 Task: Navigate through the street view of Mobile to reach the USS Alabama Battleship Memorial Park.
Action: Mouse moved to (188, 65)
Screenshot: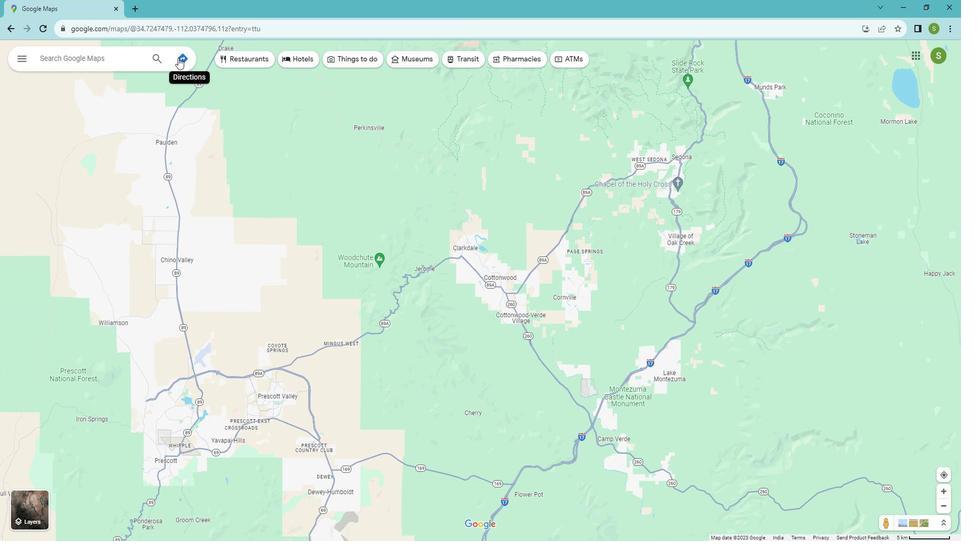 
Action: Mouse pressed left at (188, 65)
Screenshot: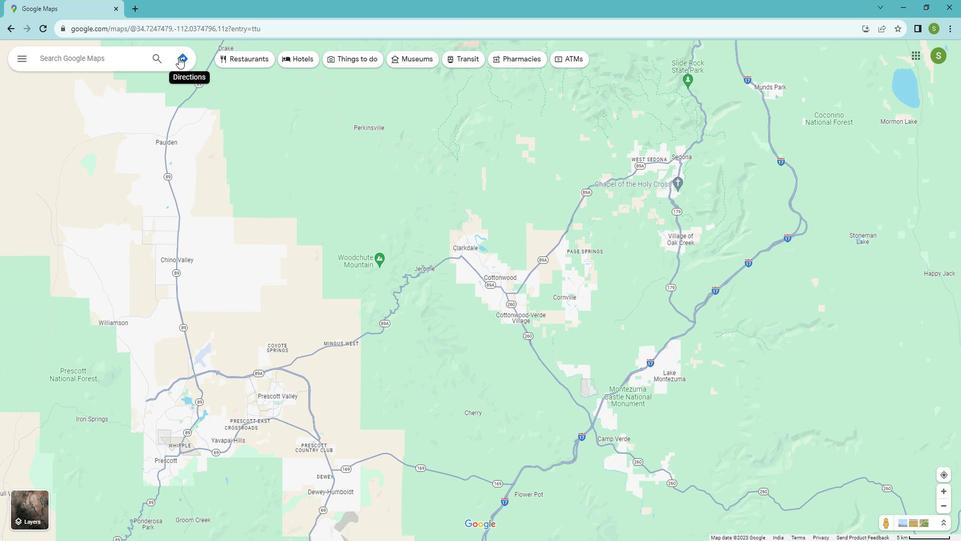 
Action: Mouse moved to (79, 95)
Screenshot: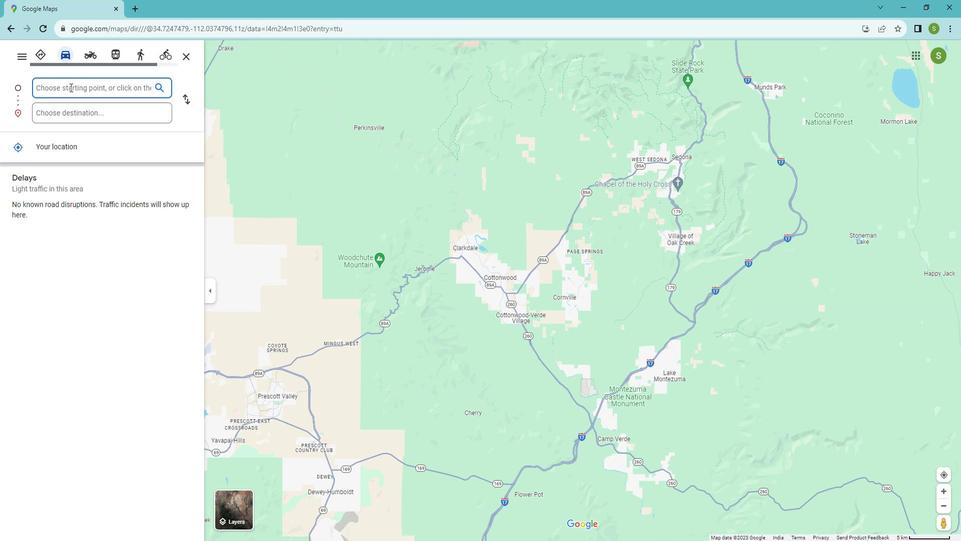 
Action: Mouse pressed left at (79, 95)
Screenshot: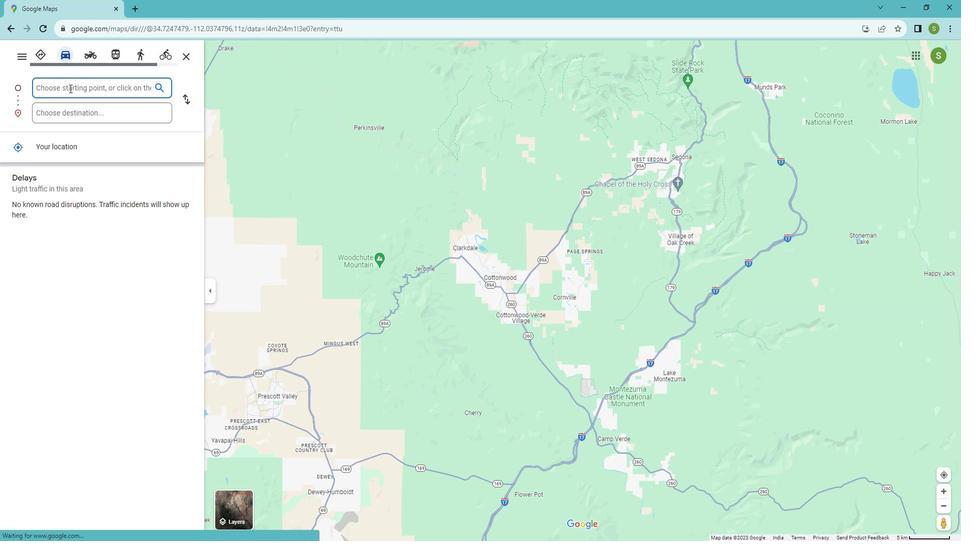 
Action: Mouse moved to (79, 95)
Screenshot: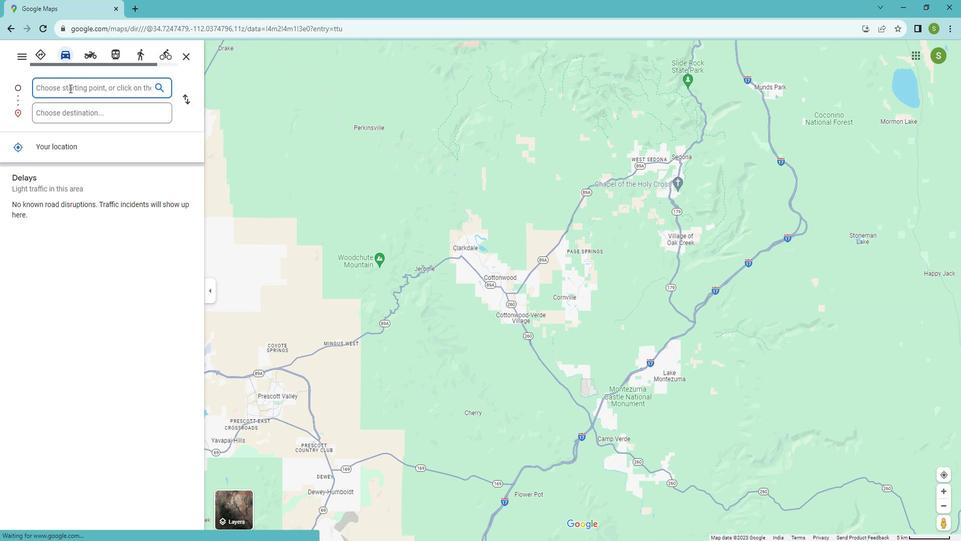 
Action: Key pressed <Key.shift>Mobile
Screenshot: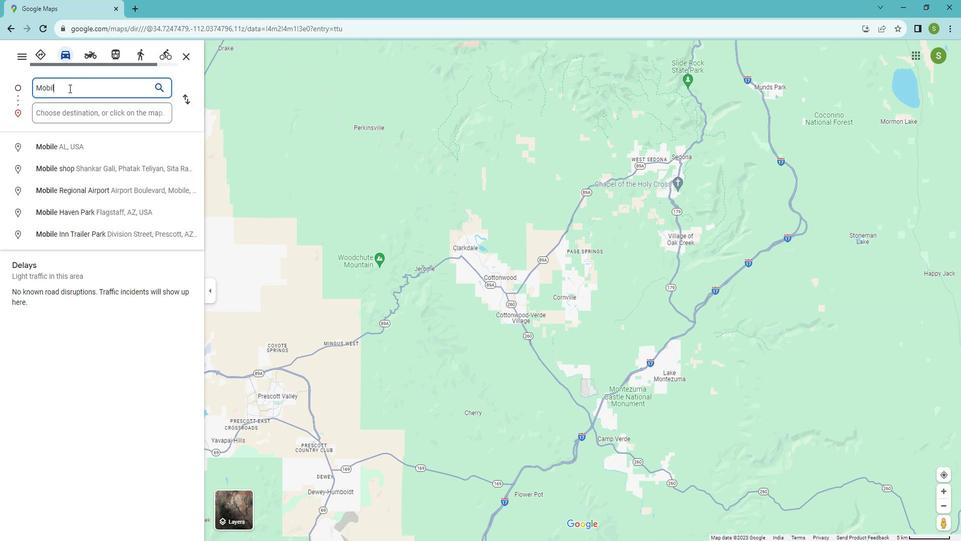 
Action: Mouse moved to (56, 150)
Screenshot: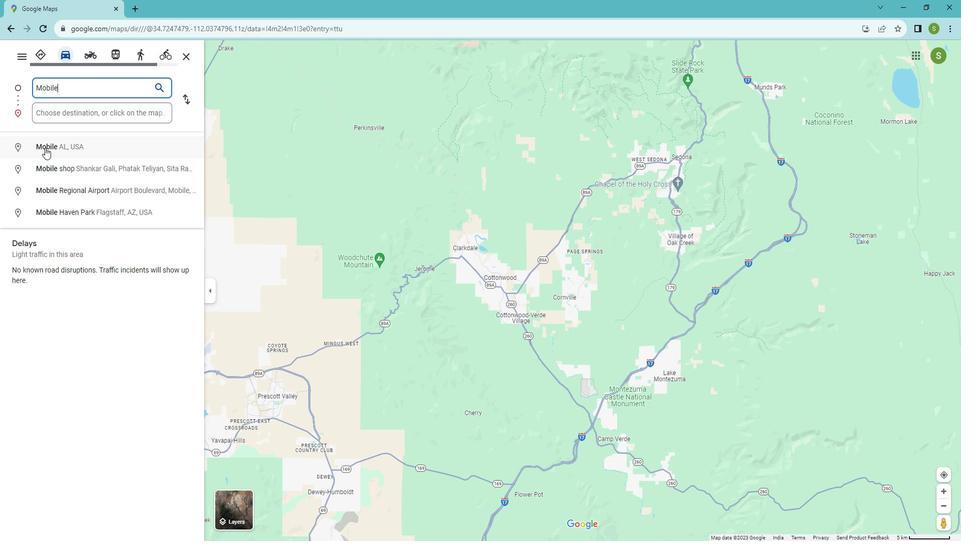 
Action: Mouse pressed left at (56, 150)
Screenshot: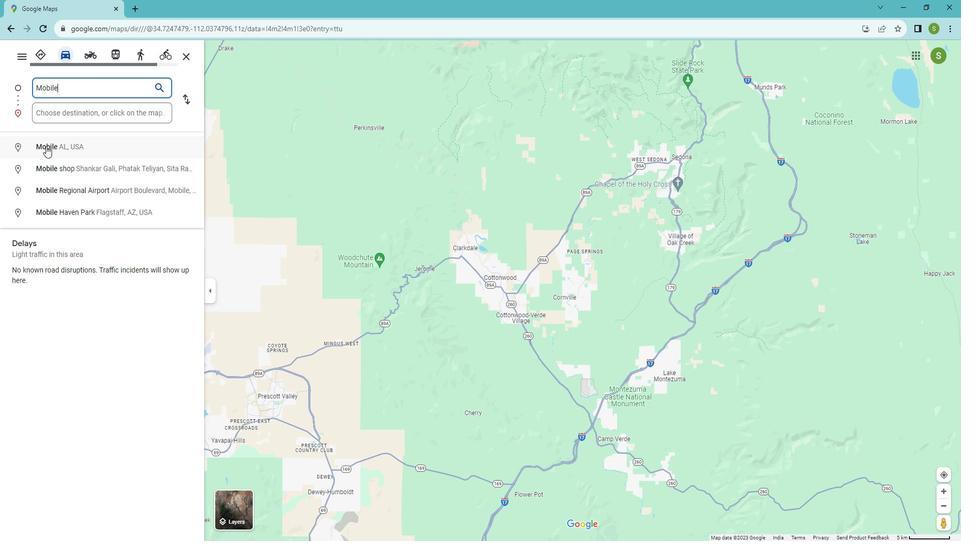 
Action: Mouse moved to (59, 115)
Screenshot: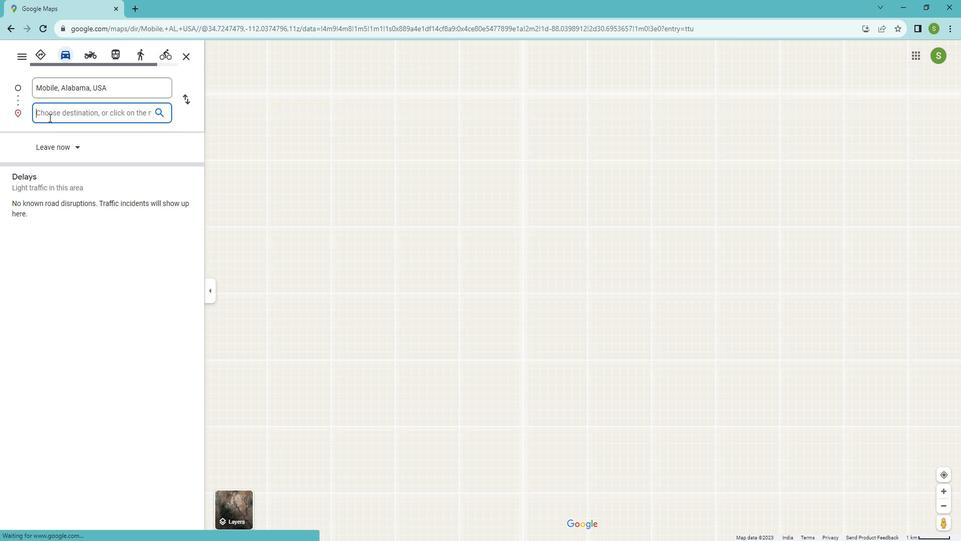 
Action: Mouse pressed left at (59, 115)
Screenshot: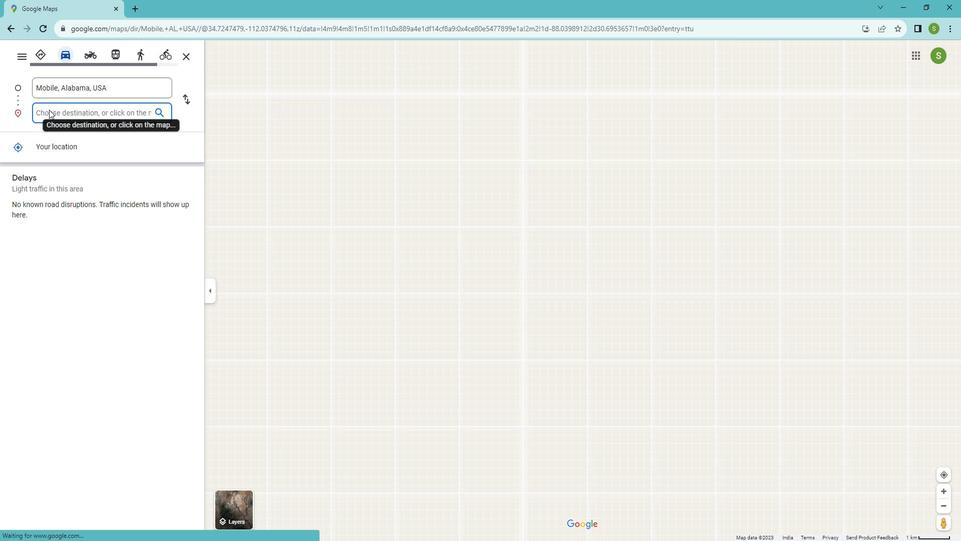 
Action: Key pressed <Key.shift><Key.shift><Key.shift>Us<Key.backspace><Key.shift><Key.shift>SS<Key.space><Key.shift>Albama<Key.space><Key.shift>Battleship<Key.space><Key.shift>Memorial<Key.space><Key.shift>Park<Key.enter>
Screenshot: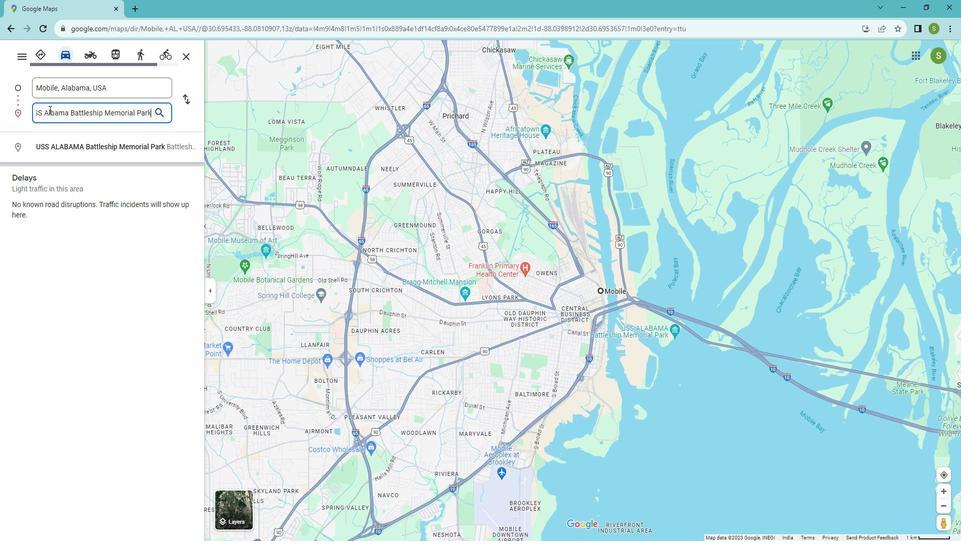 
Action: Mouse moved to (407, 498)
Screenshot: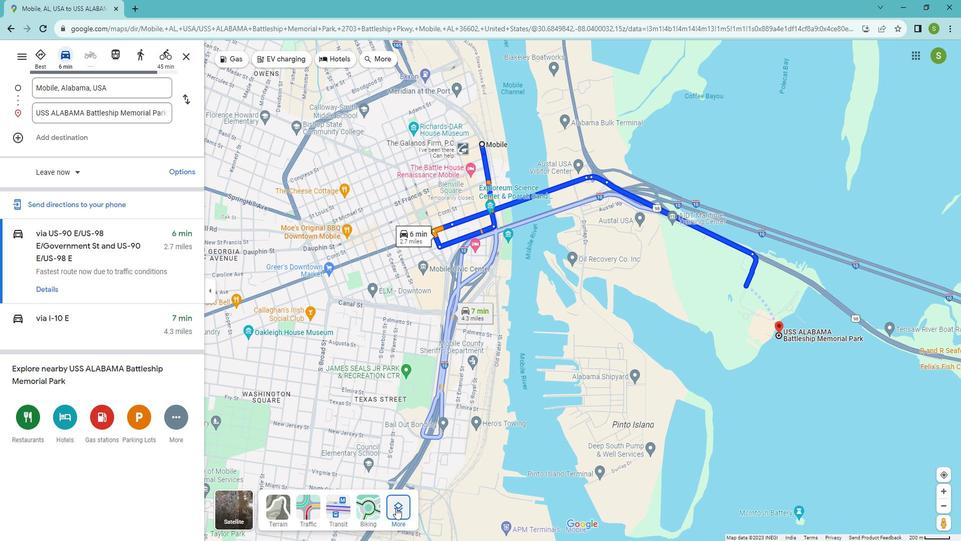 
Action: Mouse pressed left at (407, 498)
Screenshot: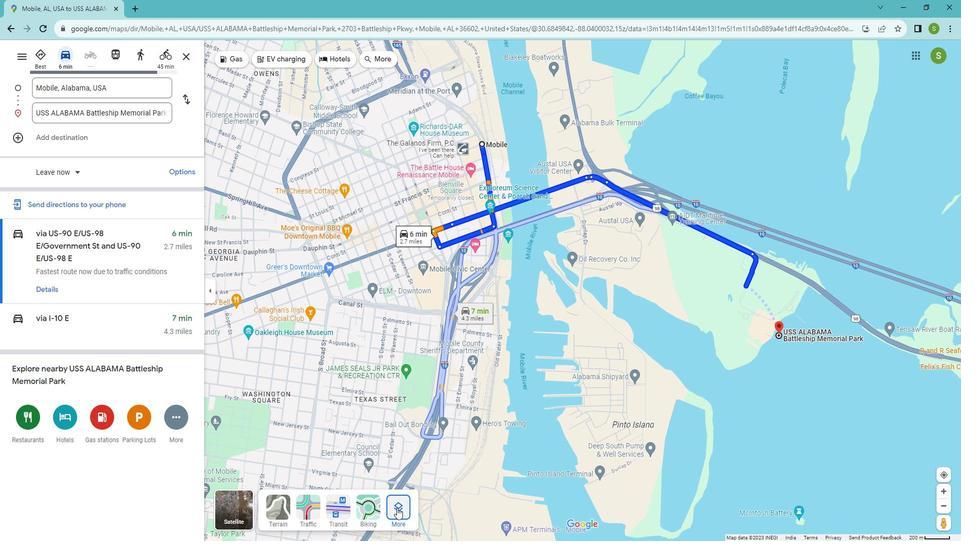 
Action: Mouse moved to (299, 307)
Screenshot: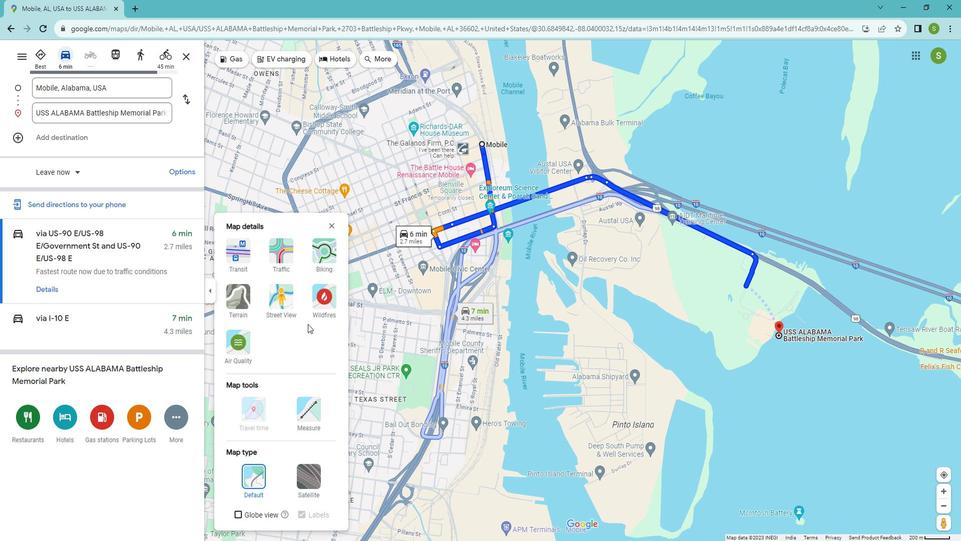 
Action: Mouse pressed left at (299, 307)
Screenshot: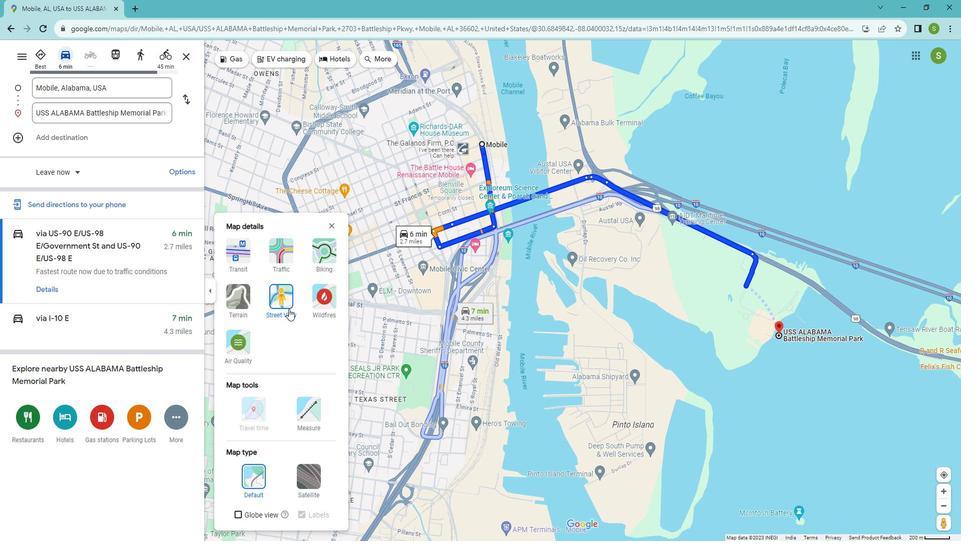 
Action: Mouse moved to (572, 307)
Screenshot: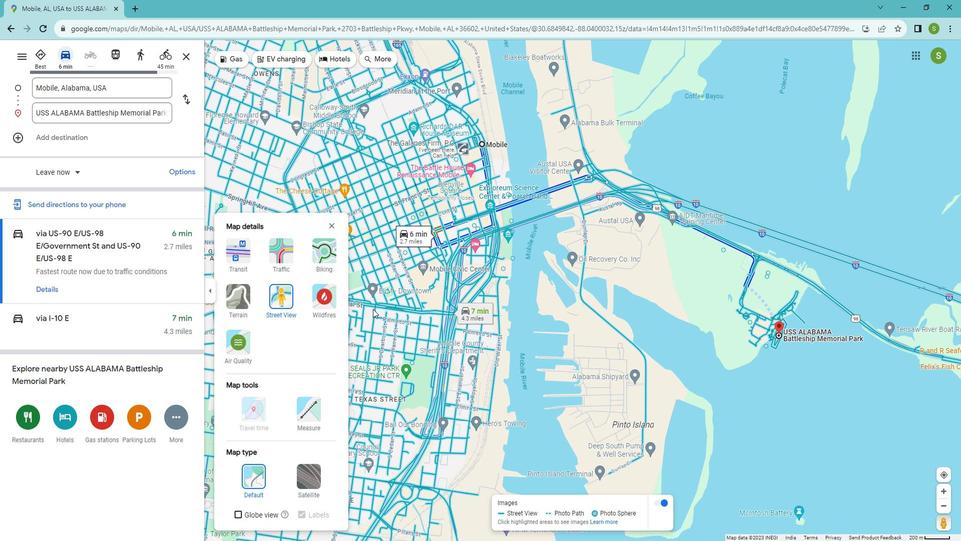 
Action: Mouse scrolled (572, 307) with delta (0, 0)
Screenshot: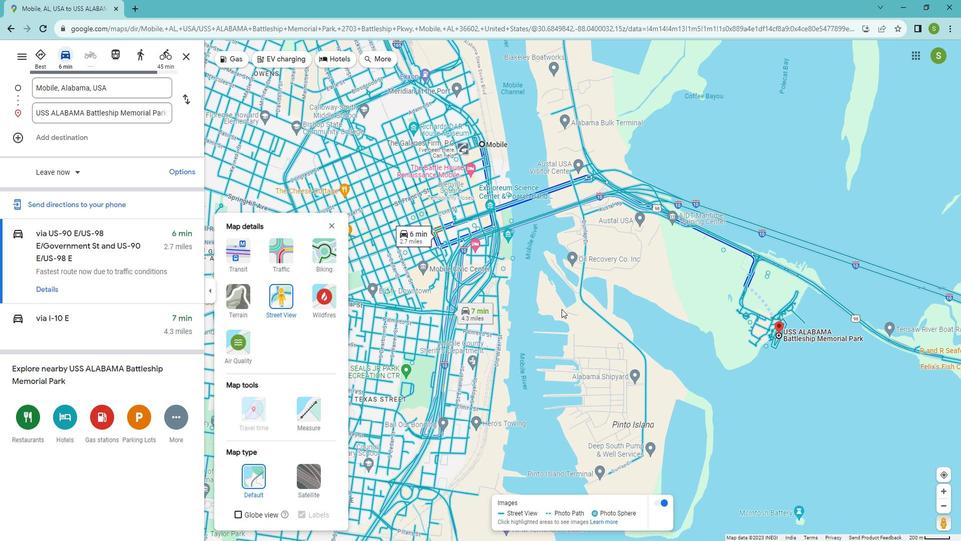 
Action: Mouse moved to (554, 317)
Screenshot: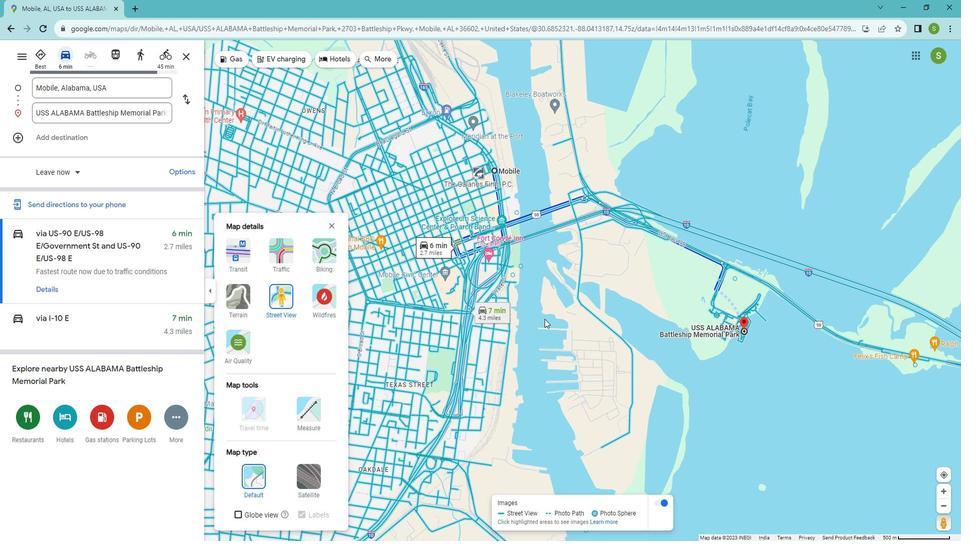 
Action: Mouse scrolled (554, 317) with delta (0, 0)
Screenshot: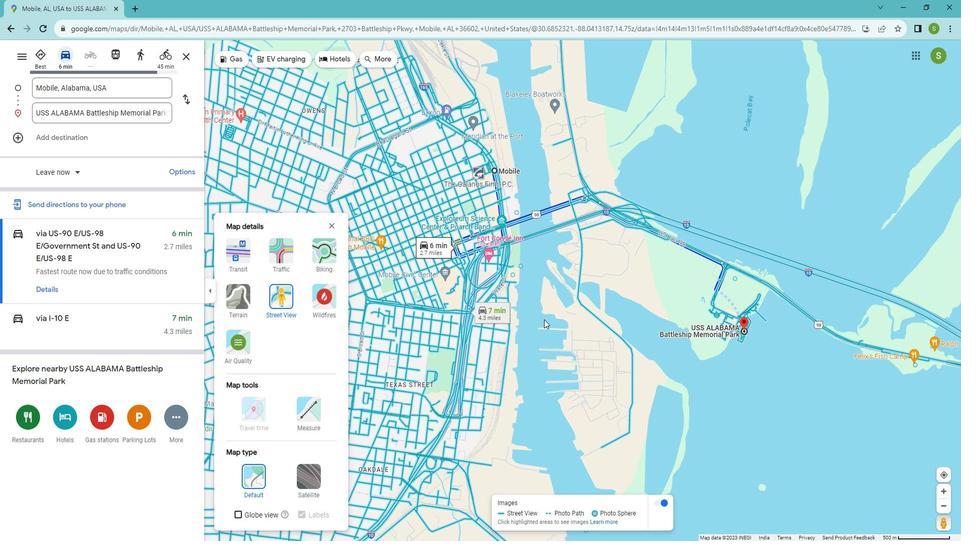 
Action: Mouse moved to (724, 323)
Screenshot: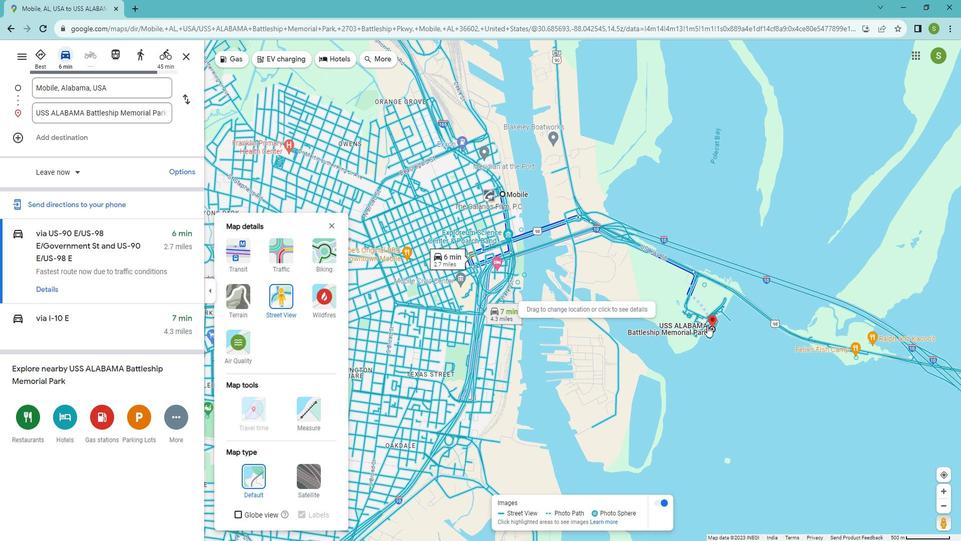 
Action: Mouse pressed left at (724, 323)
Screenshot: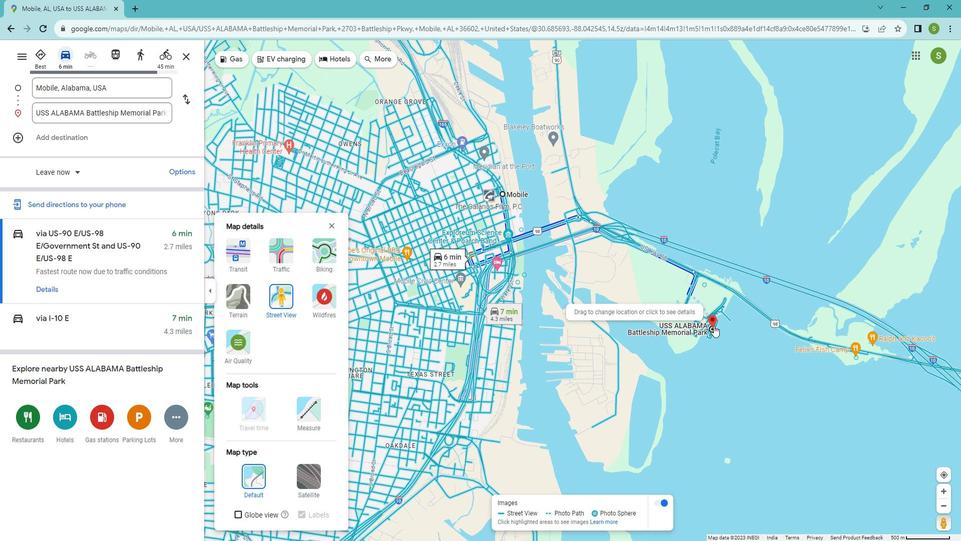 
Action: Mouse moved to (734, 321)
Screenshot: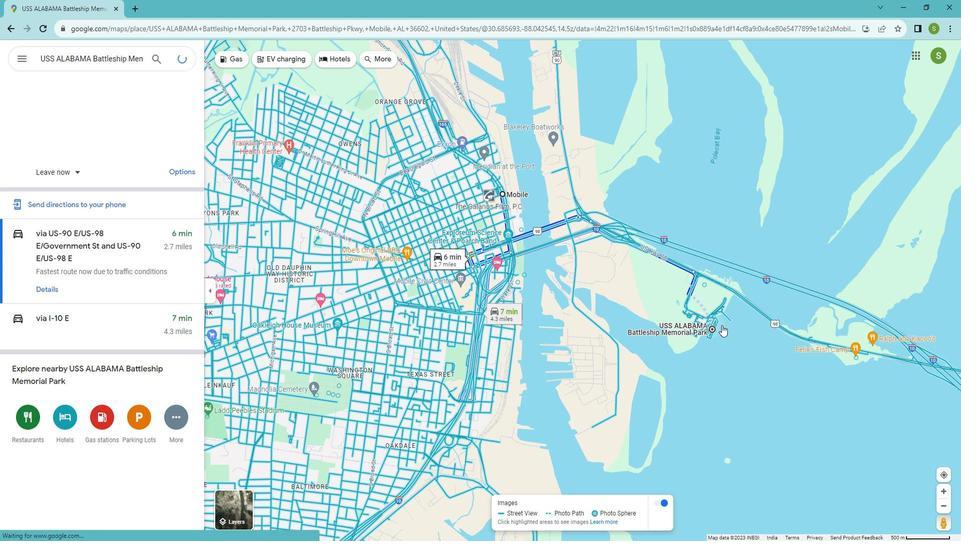 
Action: Mouse pressed left at (734, 321)
Screenshot: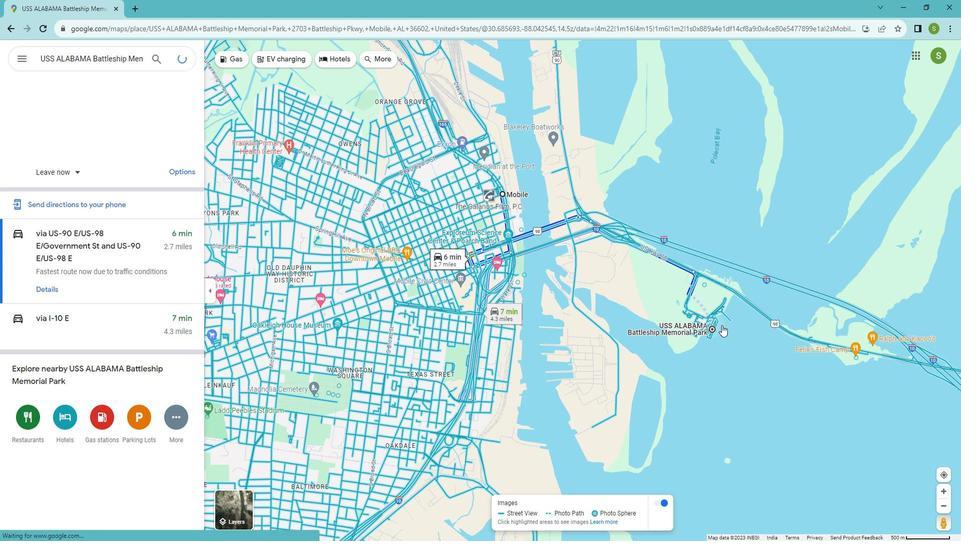 
Action: Mouse moved to (534, 306)
Screenshot: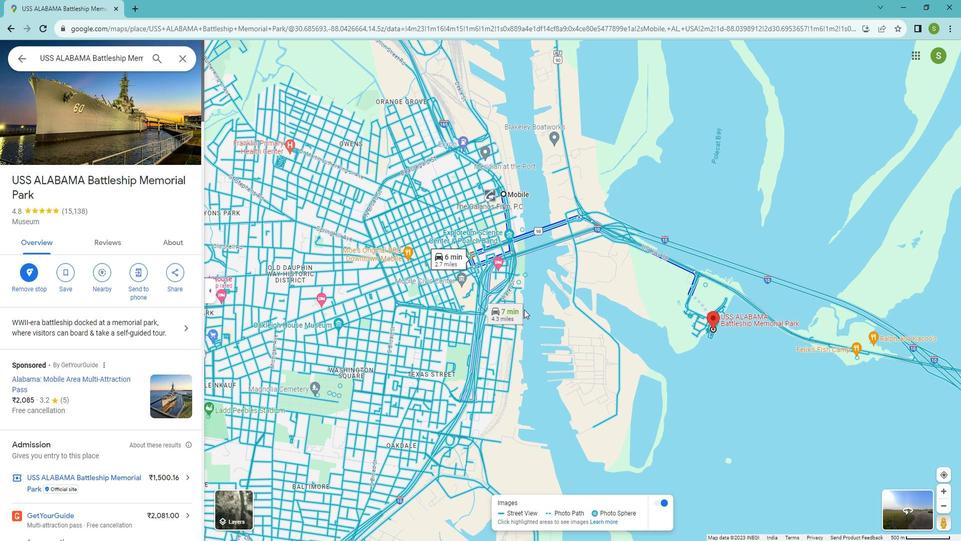 
Action: Mouse scrolled (534, 305) with delta (0, 0)
Screenshot: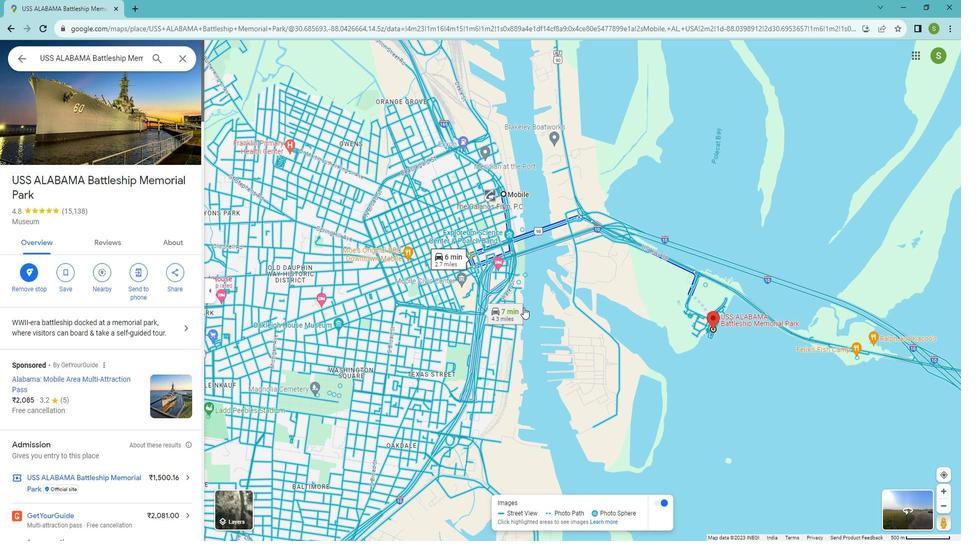 
Action: Mouse scrolled (534, 305) with delta (0, 0)
Screenshot: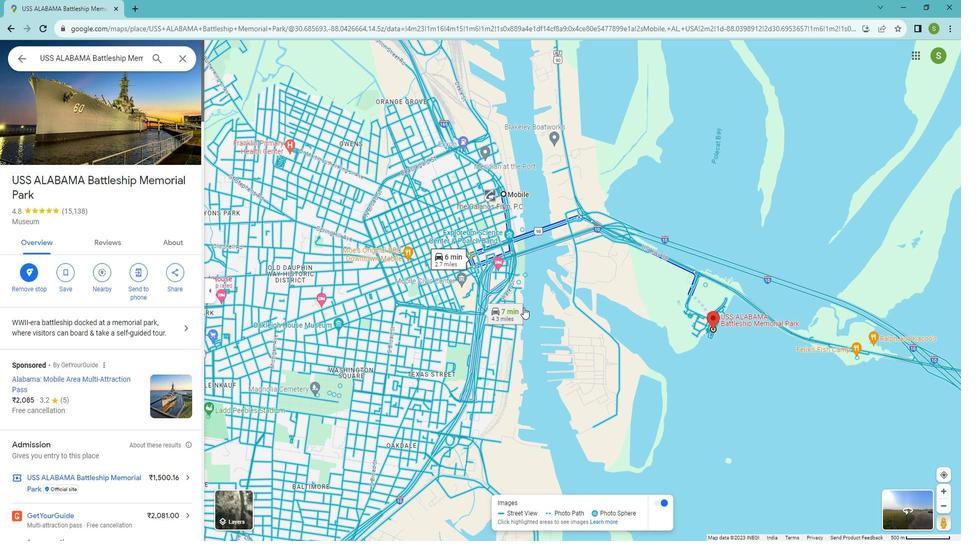 
Action: Mouse scrolled (534, 305) with delta (0, 0)
Screenshot: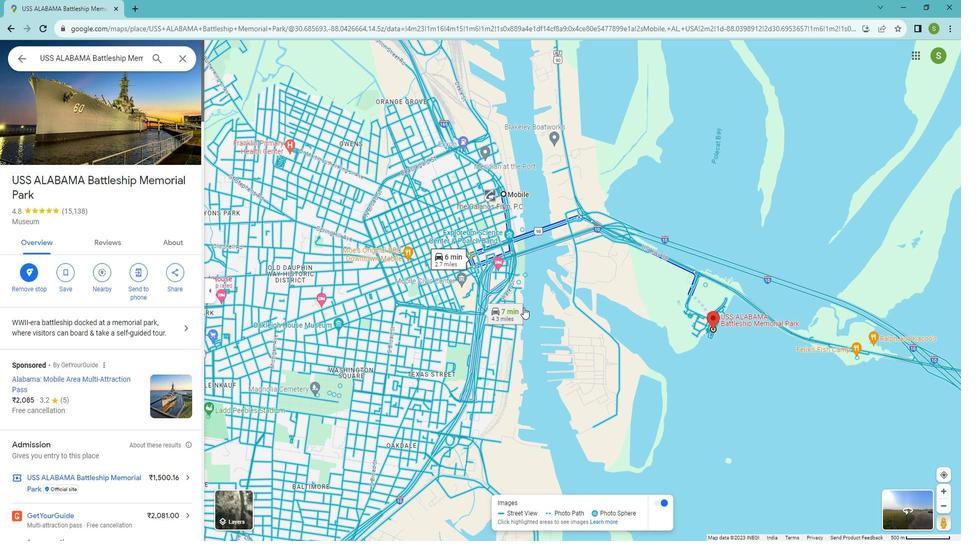 
Action: Mouse moved to (678, 266)
Screenshot: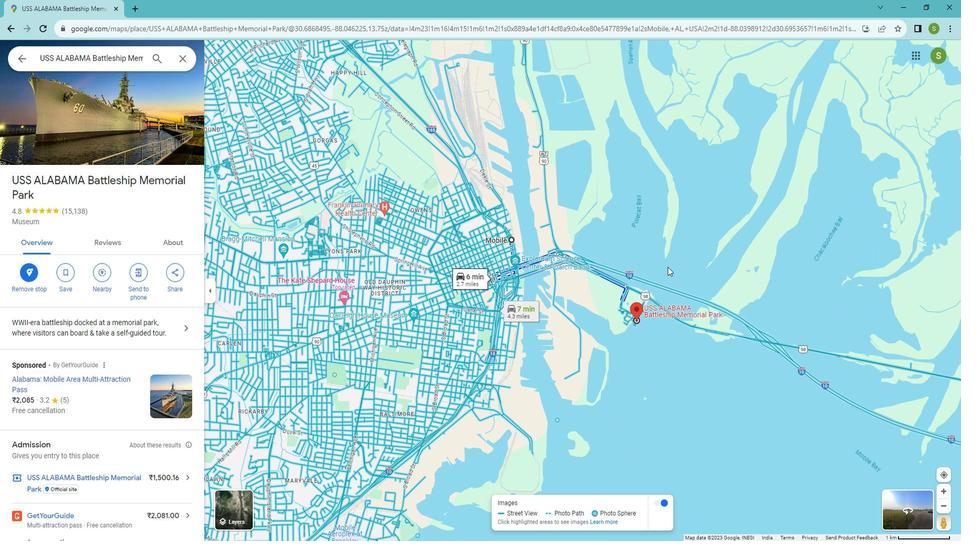 
Action: Mouse pressed left at (678, 266)
Screenshot: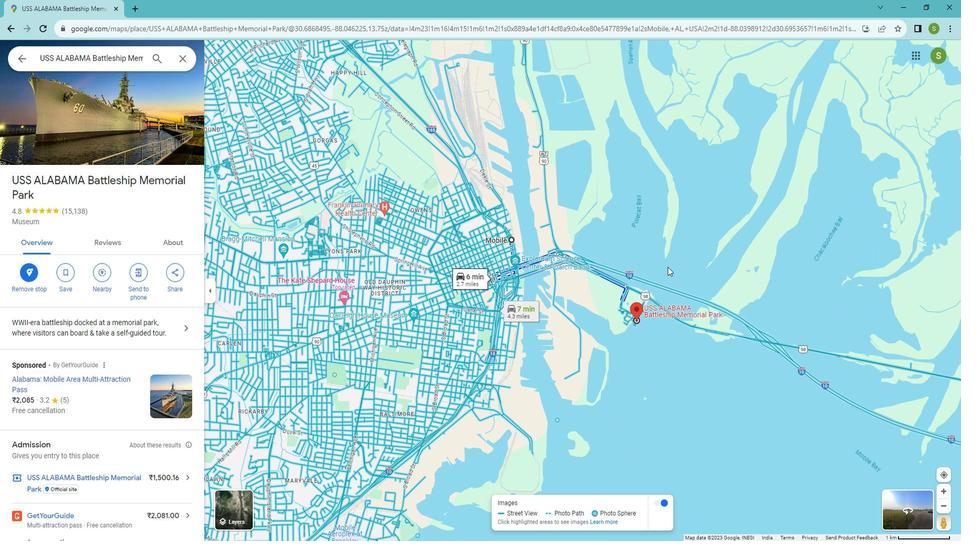 
Action: Mouse moved to (711, 331)
Screenshot: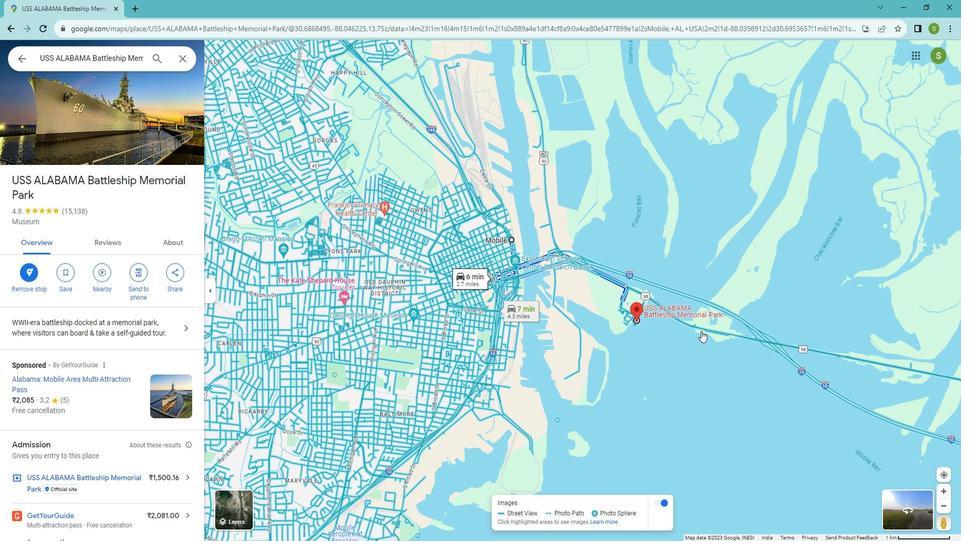 
Action: Mouse pressed left at (711, 331)
Screenshot: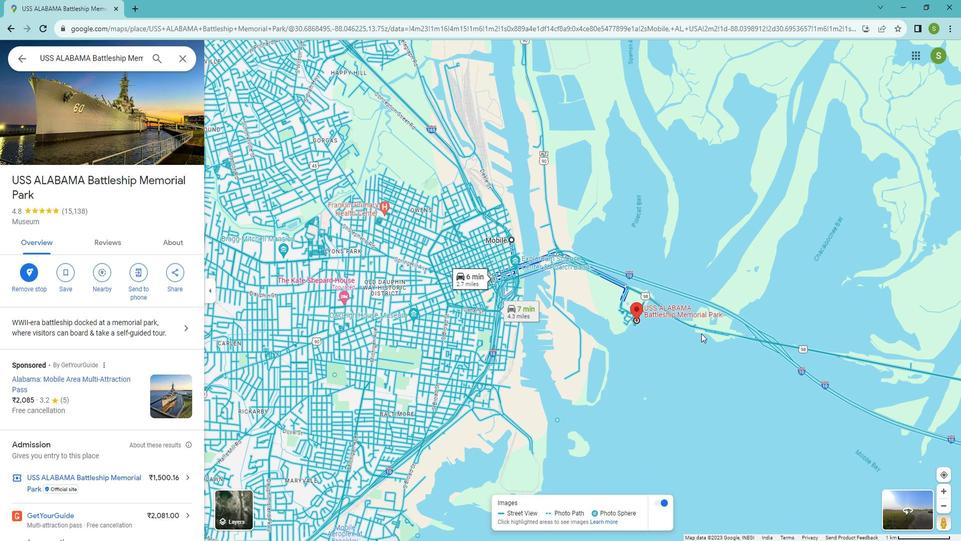 
Action: Mouse moved to (912, 494)
Screenshot: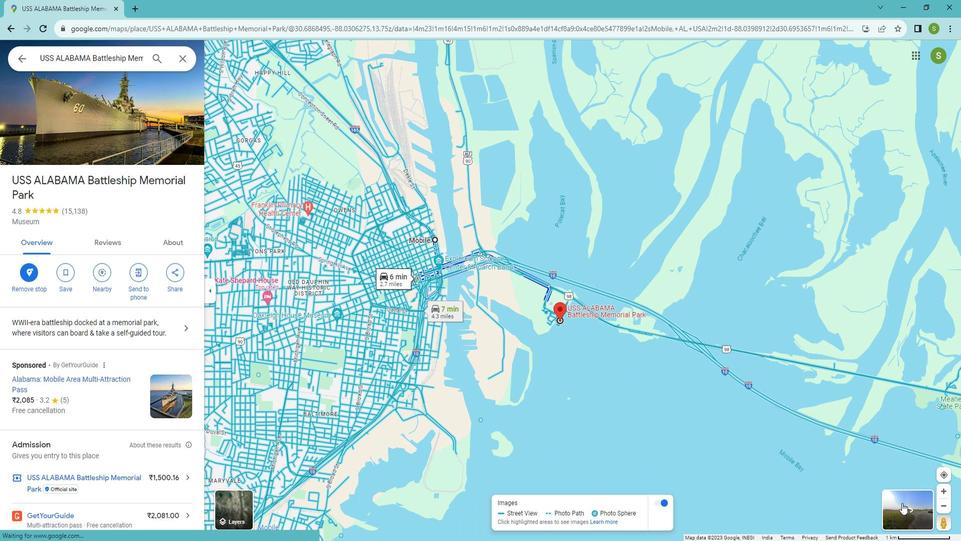 
Action: Mouse pressed left at (912, 494)
Screenshot: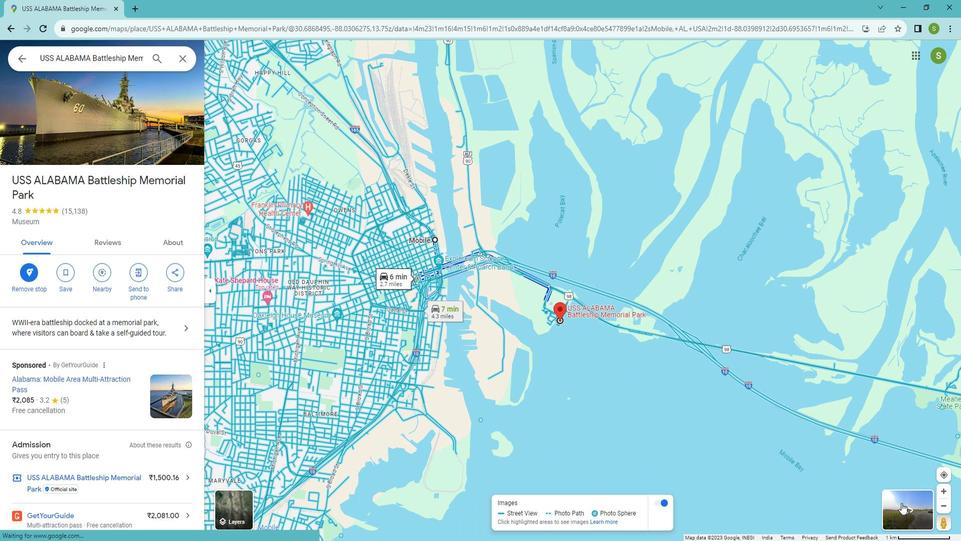 
Action: Mouse moved to (533, 297)
Screenshot: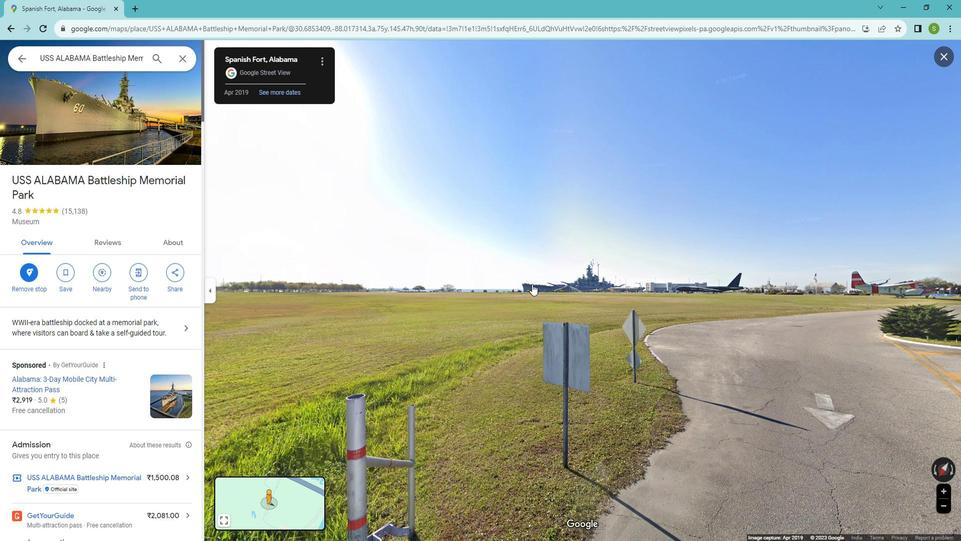
Action: Mouse scrolled (533, 296) with delta (0, 0)
Screenshot: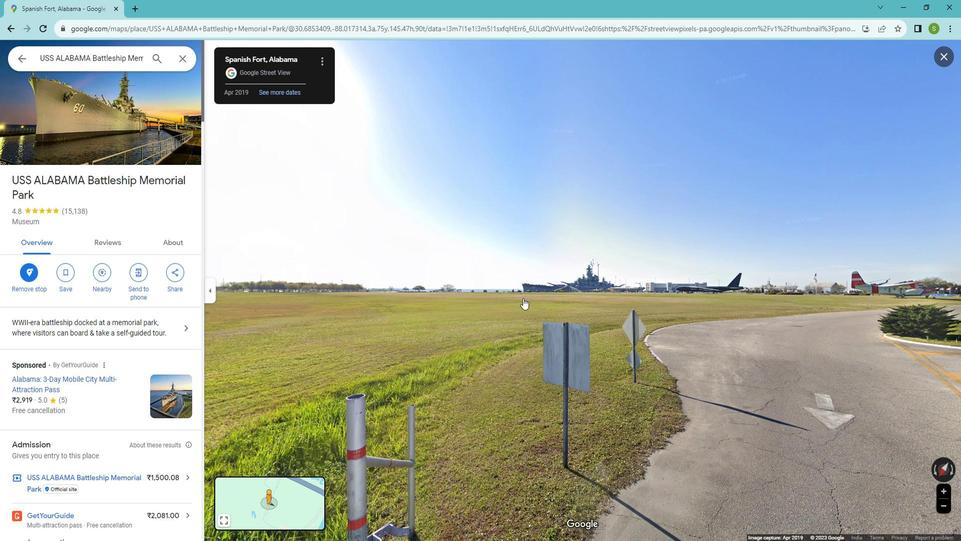 
Action: Mouse scrolled (533, 296) with delta (0, 0)
Screenshot: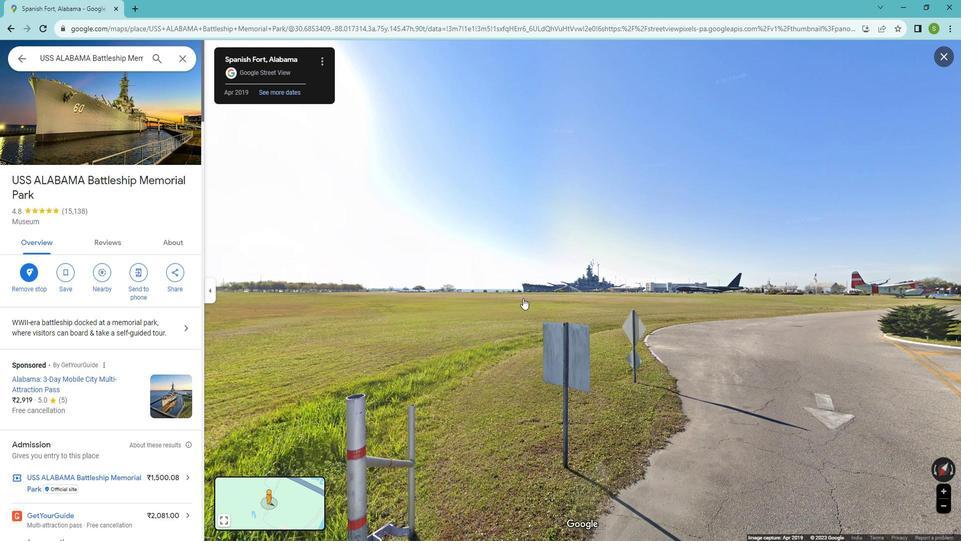 
Action: Mouse scrolled (533, 296) with delta (0, 0)
Screenshot: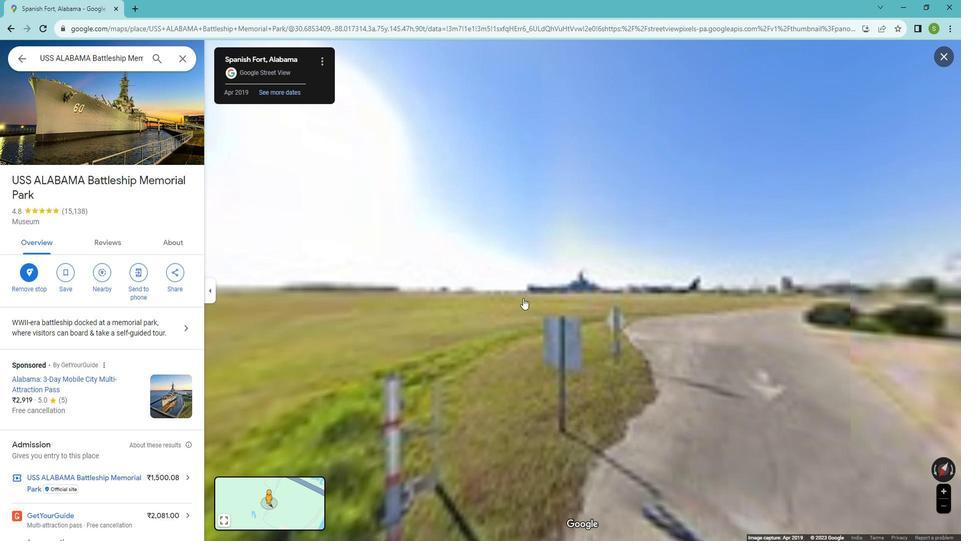 
Action: Mouse scrolled (533, 296) with delta (0, 0)
Screenshot: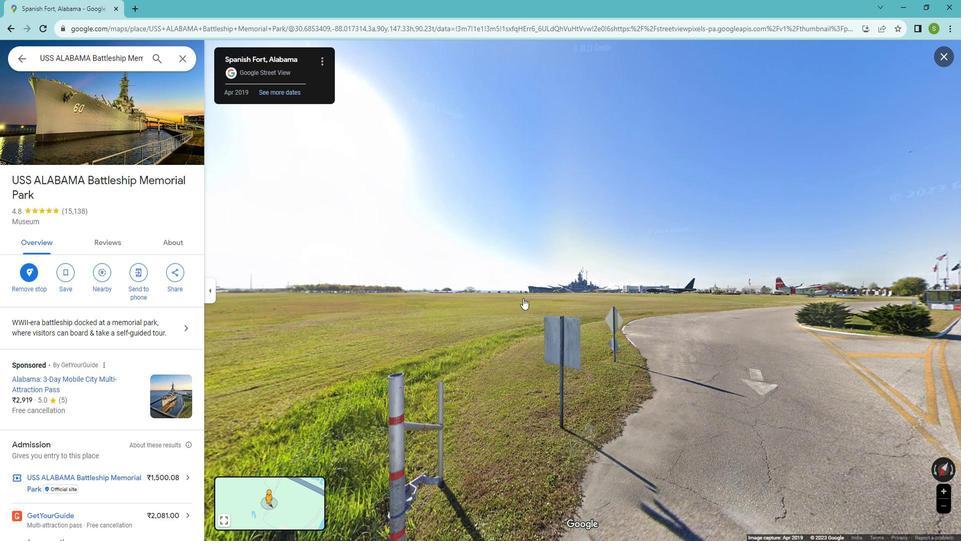 
Action: Mouse scrolled (533, 296) with delta (0, 0)
Screenshot: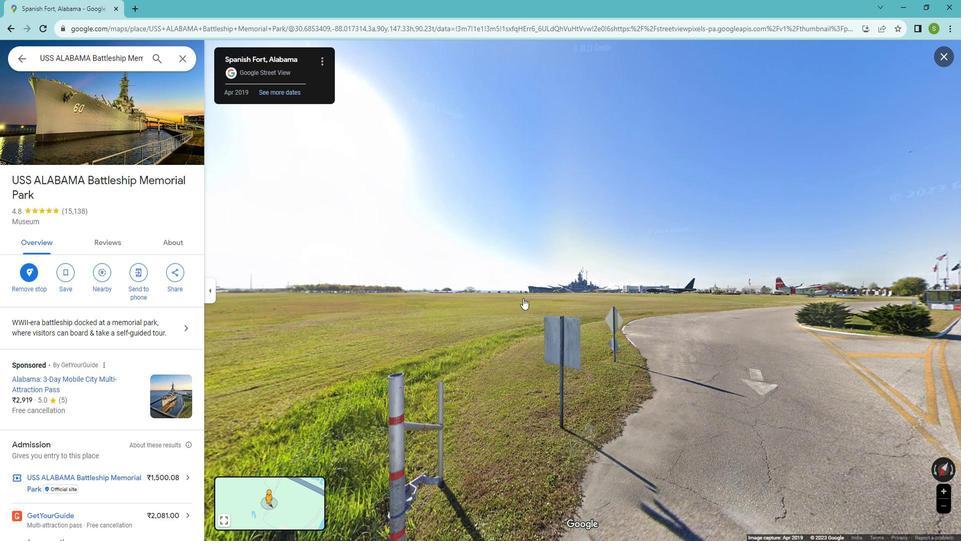 
Action: Mouse scrolled (533, 296) with delta (0, 0)
Screenshot: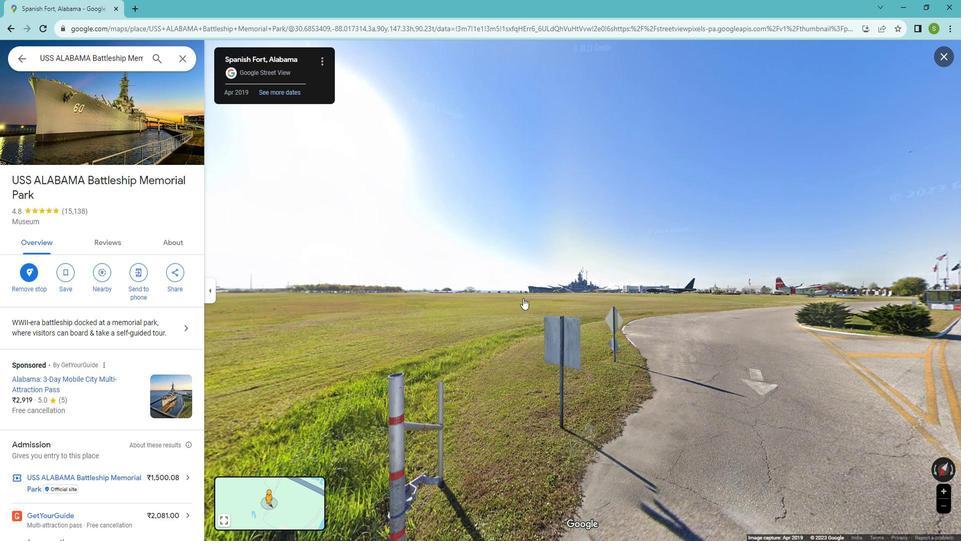 
Action: Mouse scrolled (533, 296) with delta (0, 0)
Screenshot: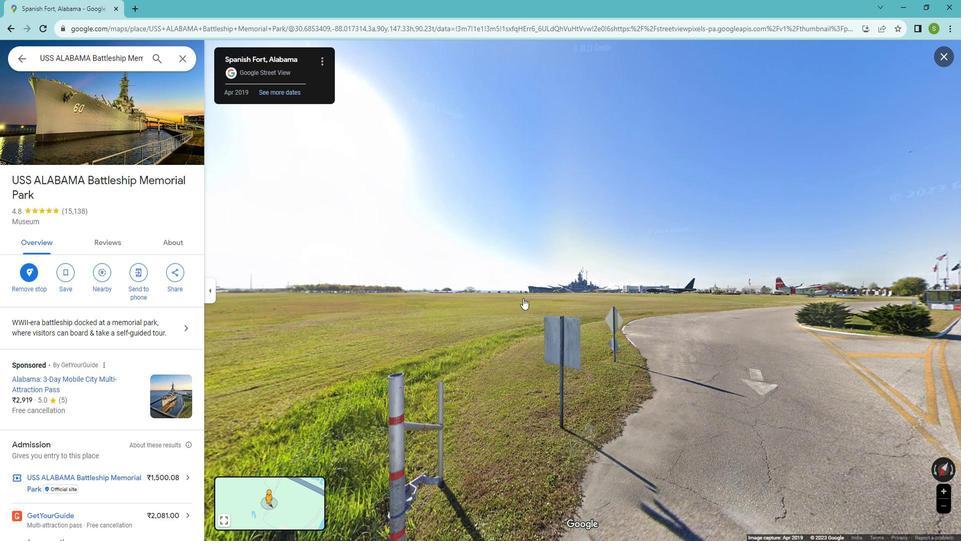 
Action: Mouse scrolled (533, 296) with delta (0, 0)
Screenshot: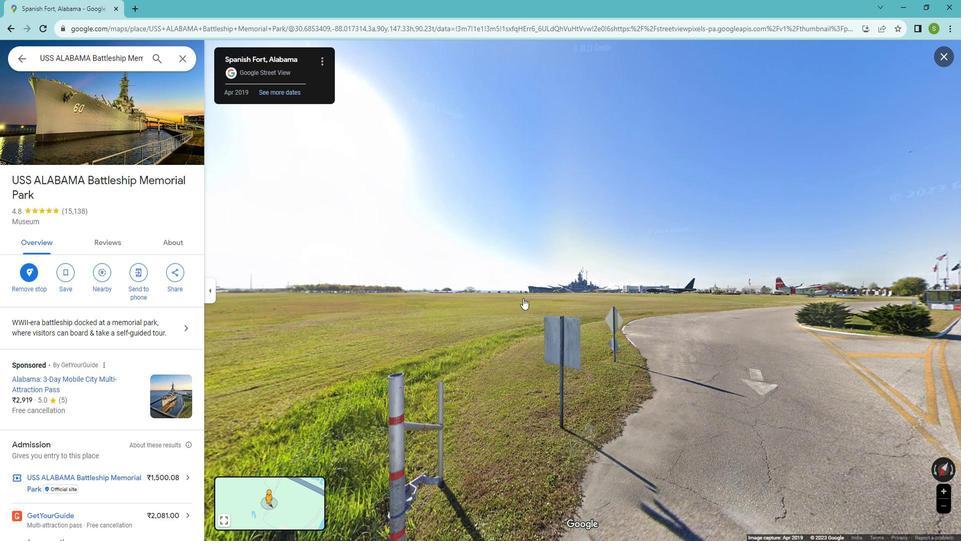 
Action: Mouse scrolled (533, 297) with delta (0, 0)
Screenshot: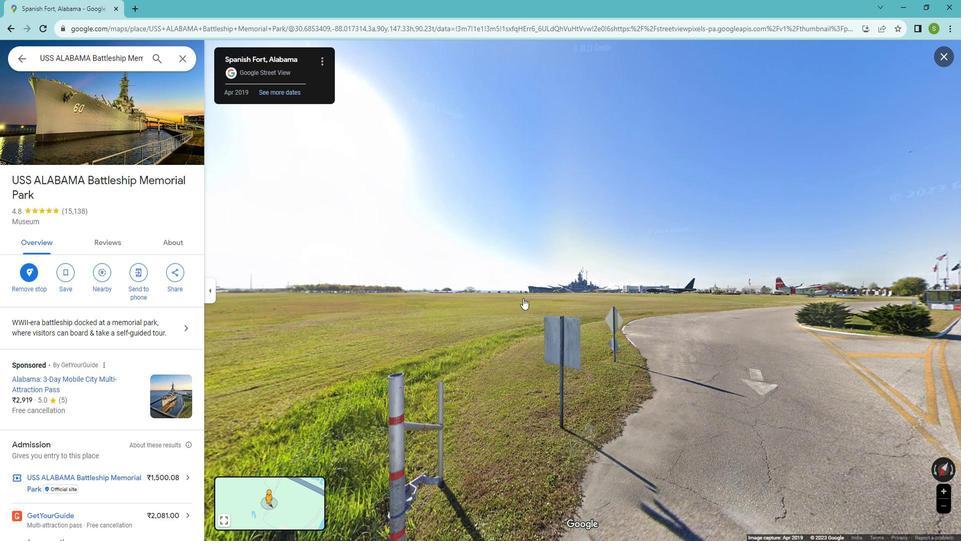 
Action: Mouse scrolled (533, 296) with delta (0, 0)
Screenshot: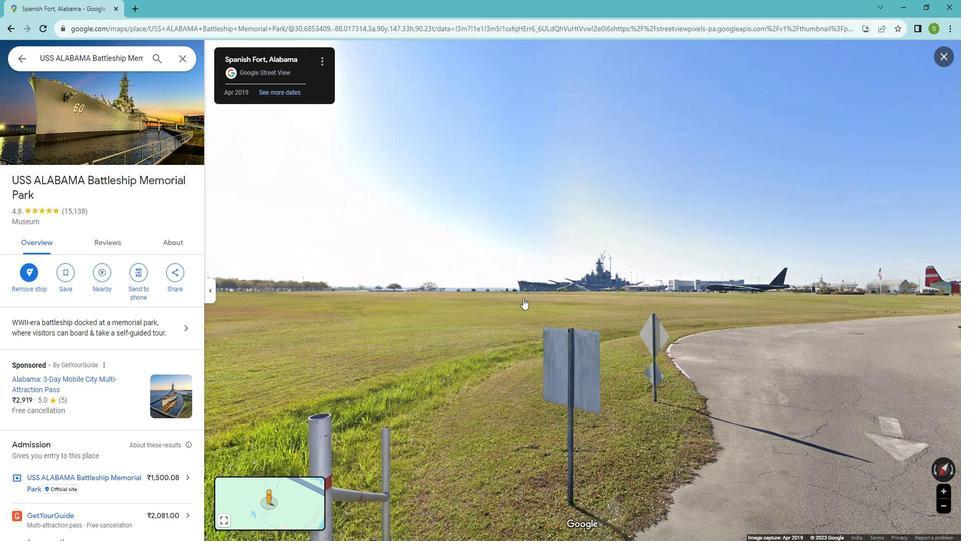 
Action: Mouse scrolled (533, 296) with delta (0, 0)
Screenshot: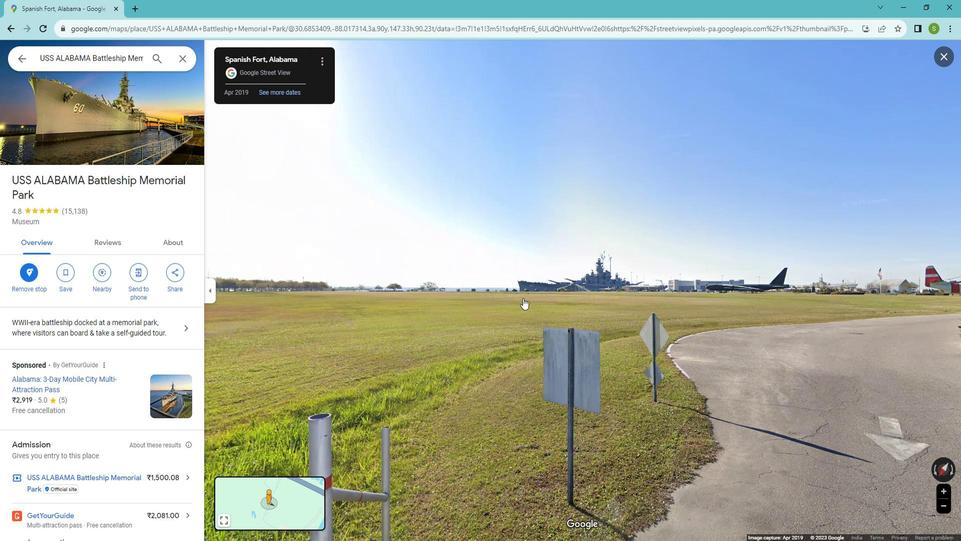 
Action: Mouse moved to (532, 297)
Screenshot: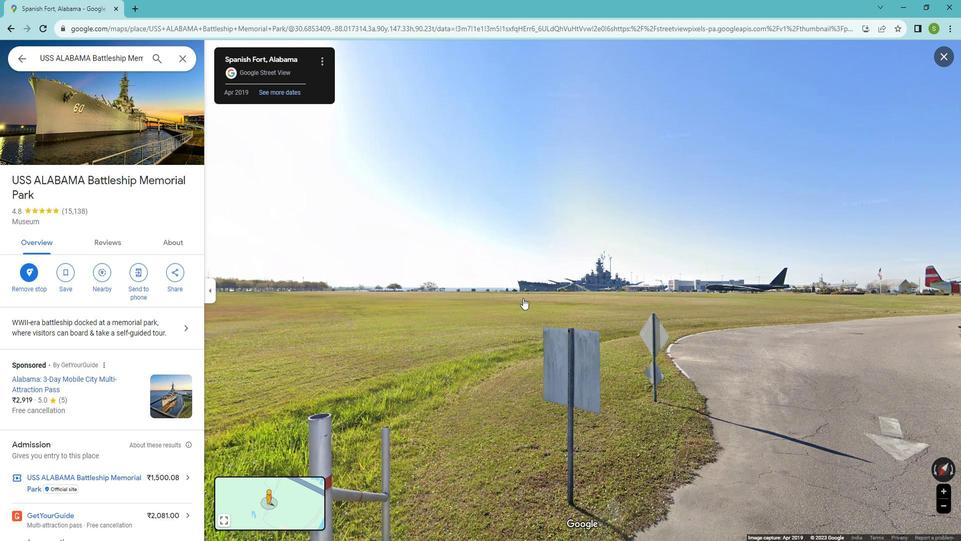 
Action: Mouse scrolled (532, 296) with delta (0, 0)
Screenshot: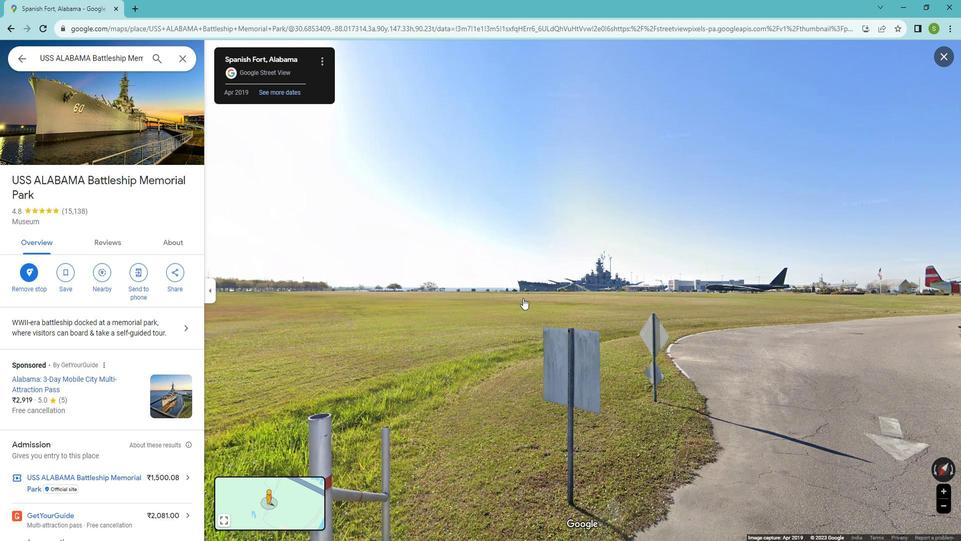 
Action: Mouse moved to (530, 297)
Screenshot: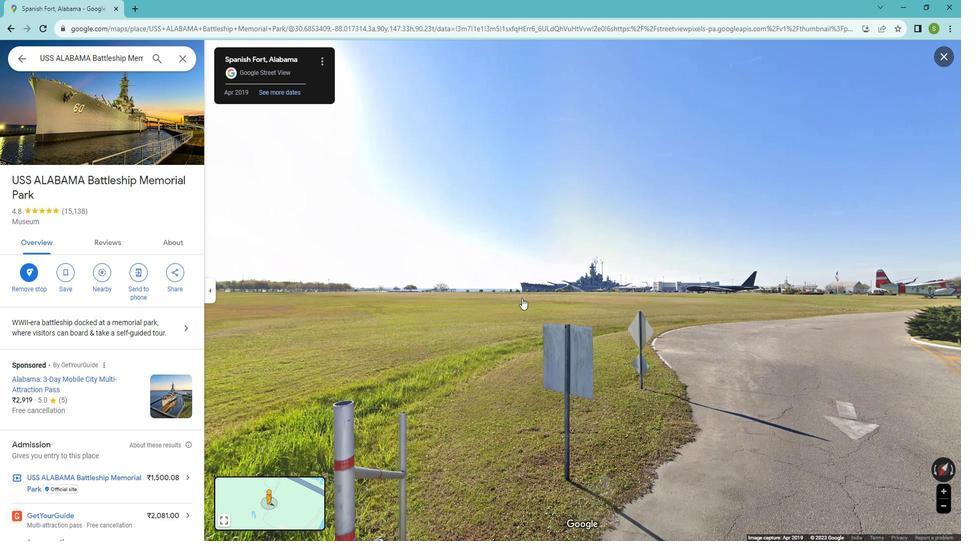 
Action: Mouse scrolled (530, 297) with delta (0, 0)
Screenshot: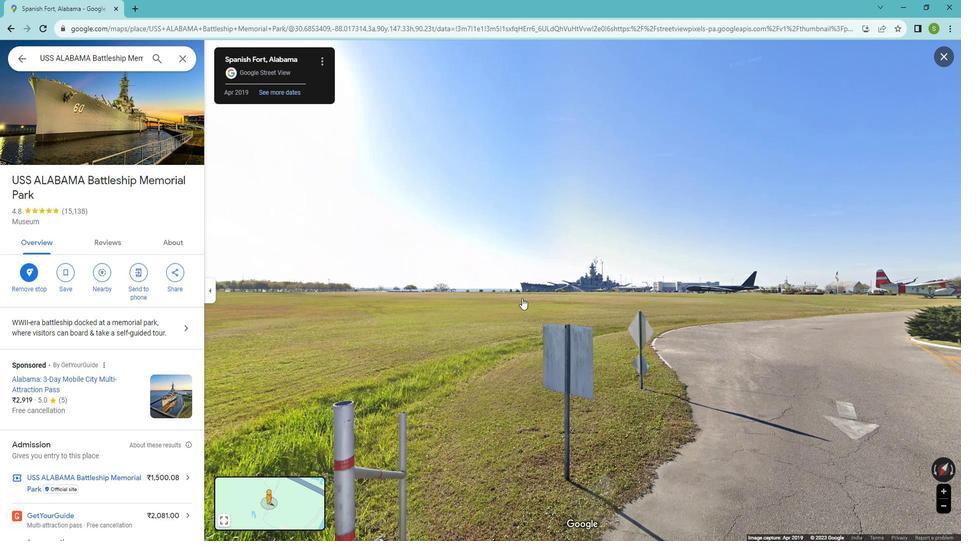 
Action: Mouse moved to (530, 297)
Screenshot: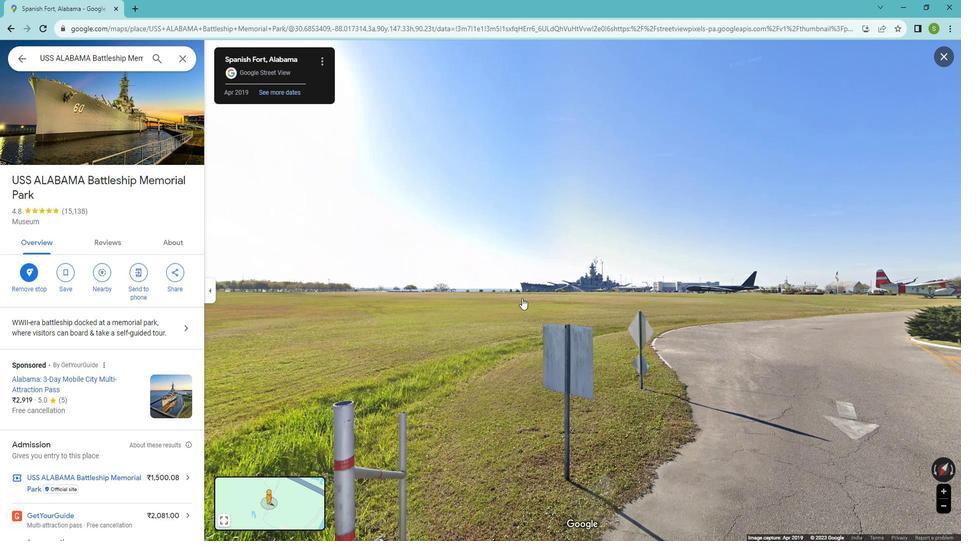 
Action: Mouse scrolled (530, 297) with delta (0, 0)
Screenshot: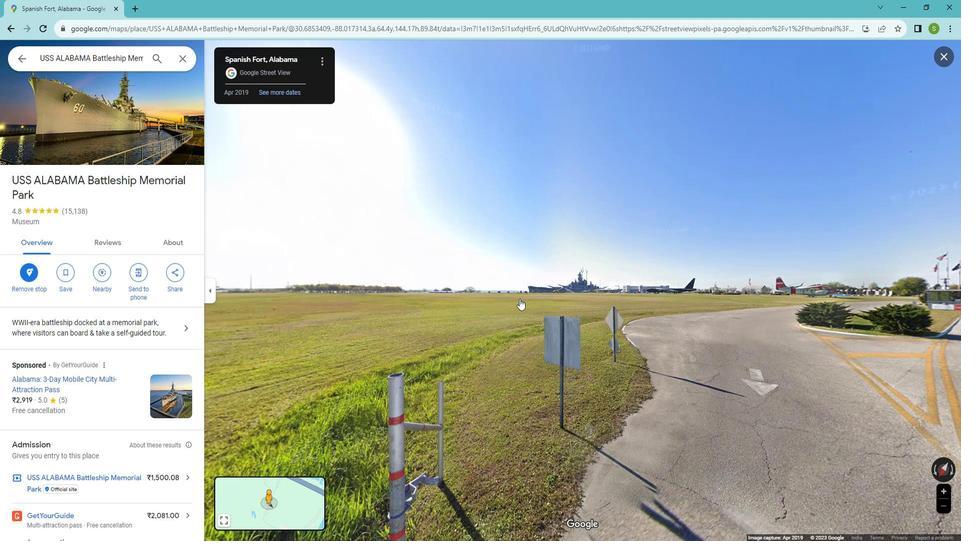 
Action: Mouse scrolled (530, 297) with delta (0, 0)
Screenshot: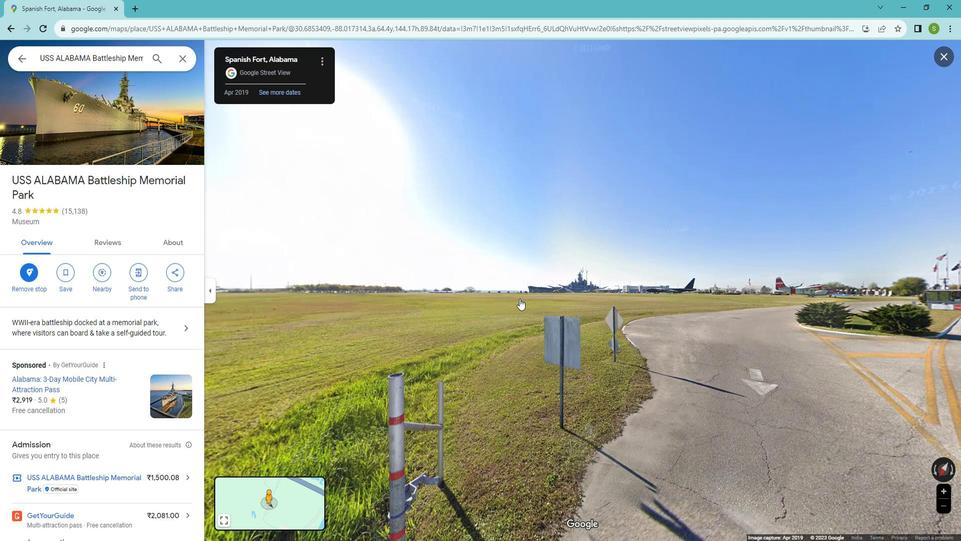 
Action: Mouse scrolled (530, 297) with delta (0, 0)
Screenshot: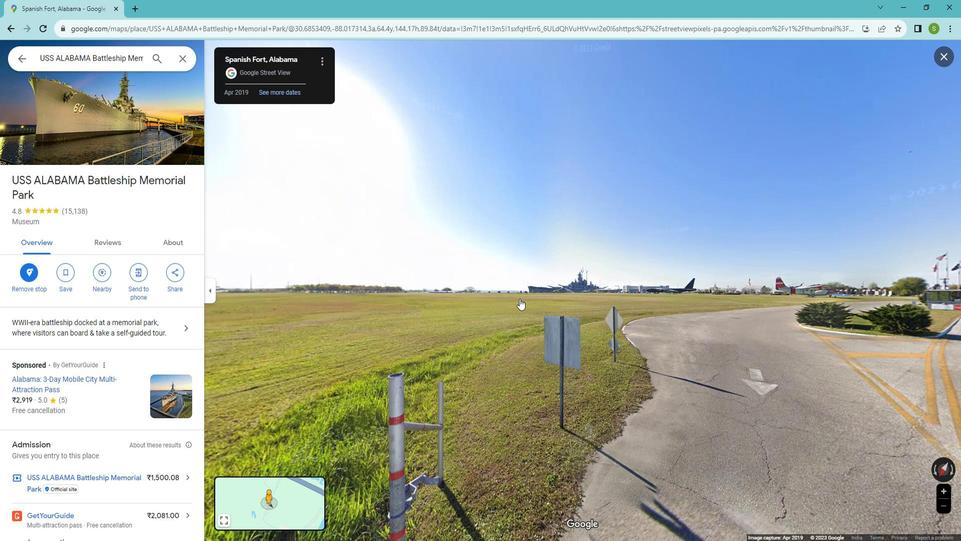 
Action: Mouse scrolled (530, 297) with delta (0, 0)
Screenshot: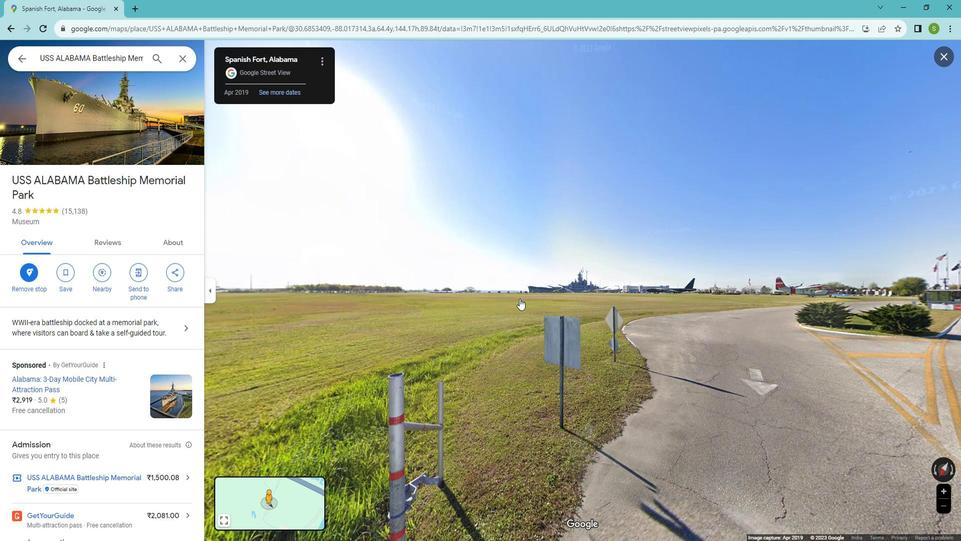 
Action: Mouse moved to (618, 300)
Screenshot: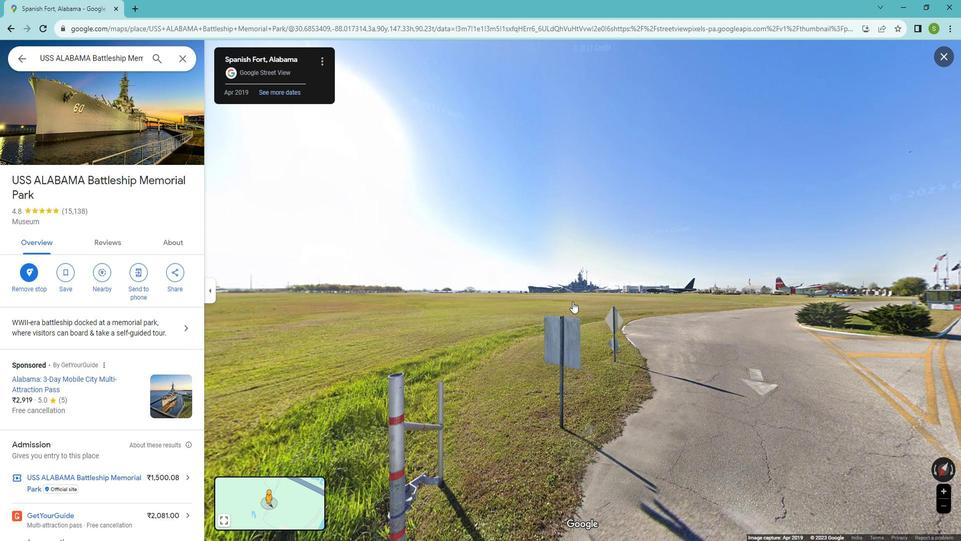 
Action: Mouse pressed left at (618, 300)
Screenshot: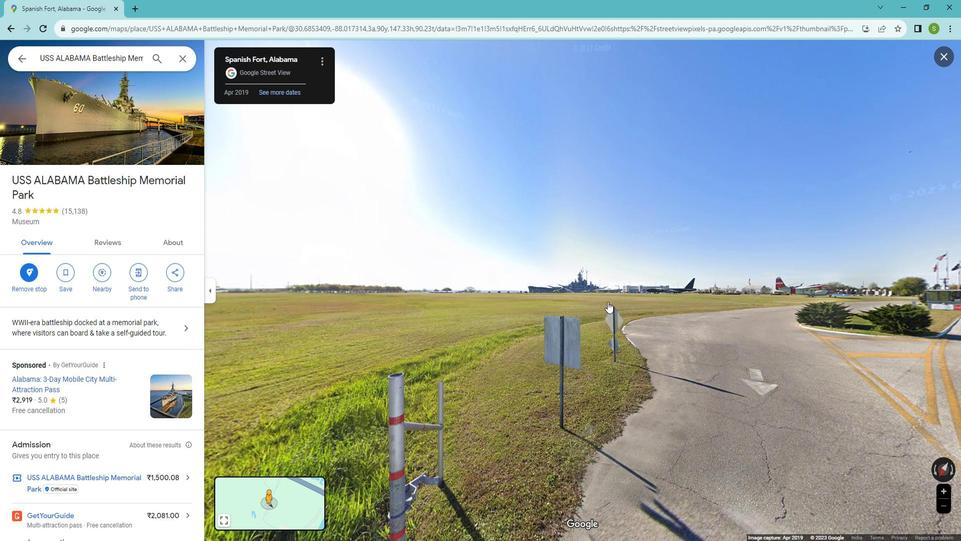 
Action: Mouse moved to (492, 282)
Screenshot: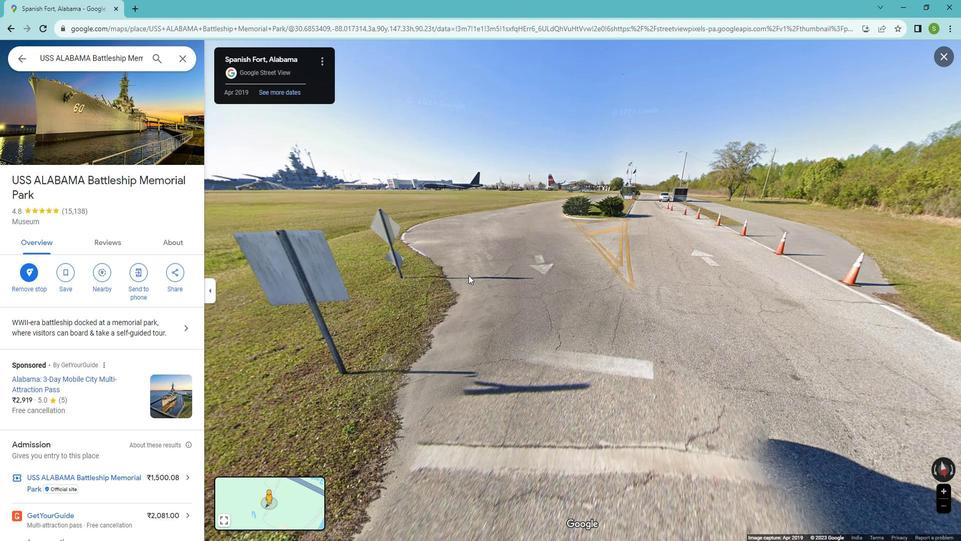 
Action: Mouse pressed left at (492, 282)
Screenshot: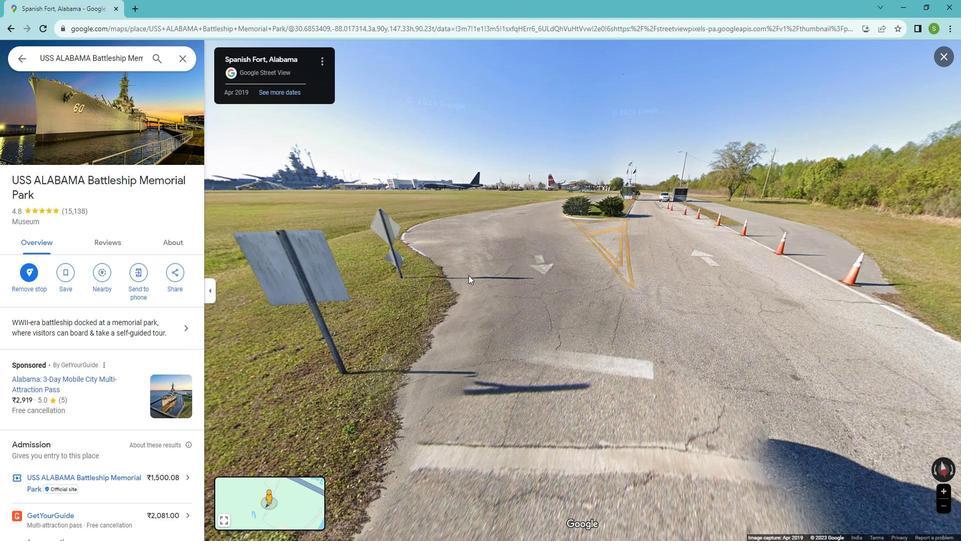 
Action: Mouse moved to (412, 199)
Screenshot: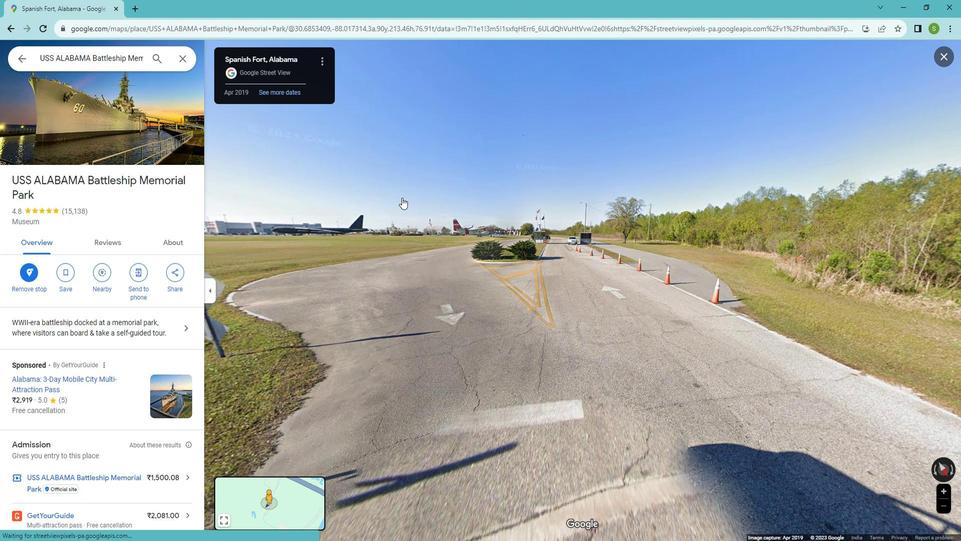 
Action: Mouse pressed left at (412, 199)
Screenshot: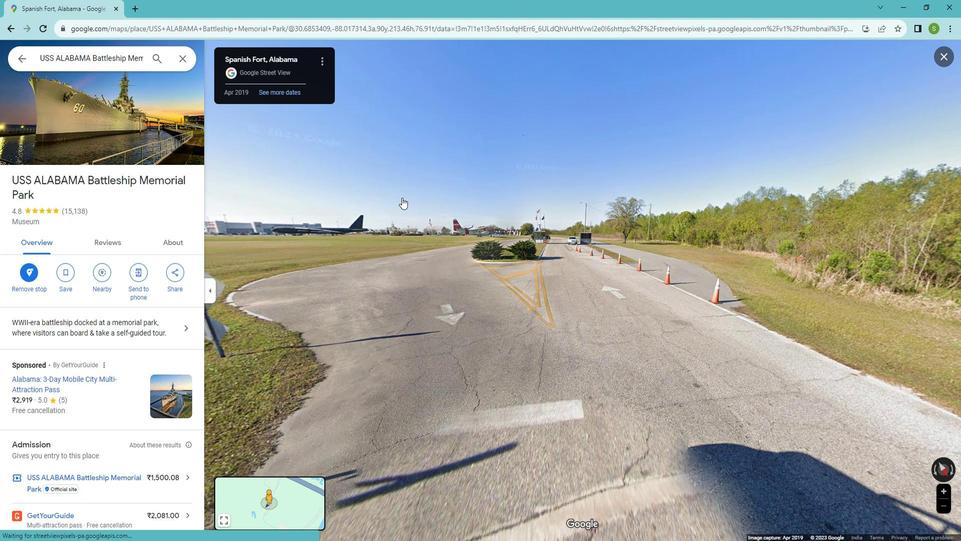 
Action: Mouse moved to (586, 268)
Screenshot: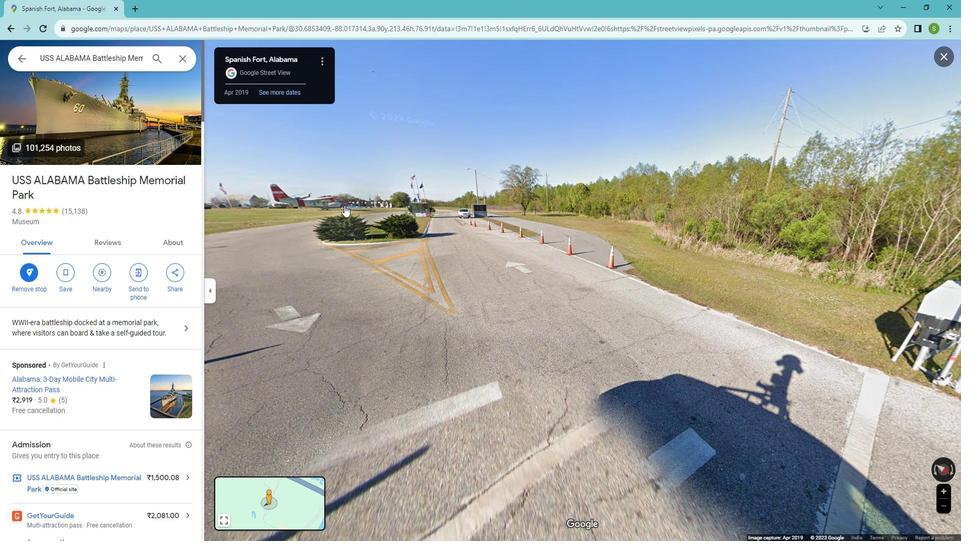 
Action: Mouse pressed left at (586, 268)
Screenshot: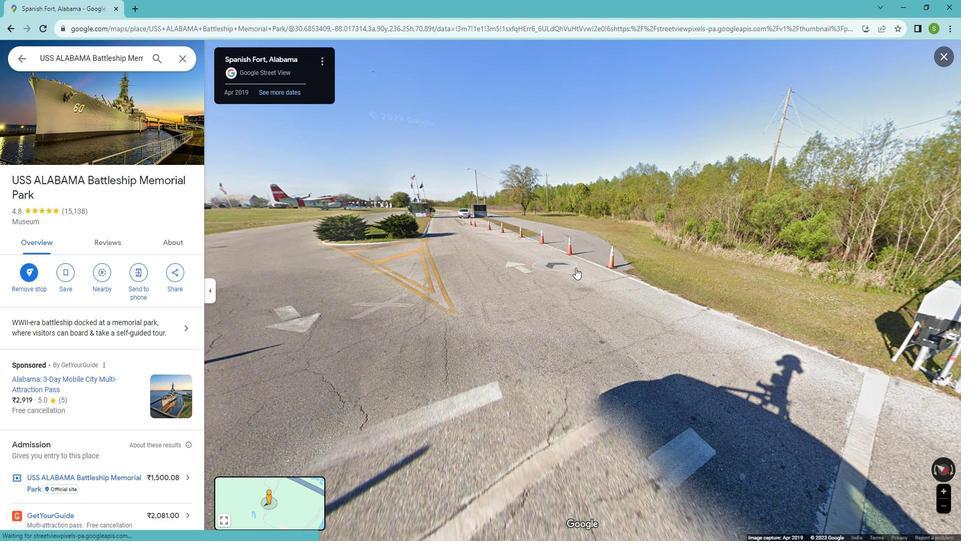
Action: Mouse moved to (627, 249)
Screenshot: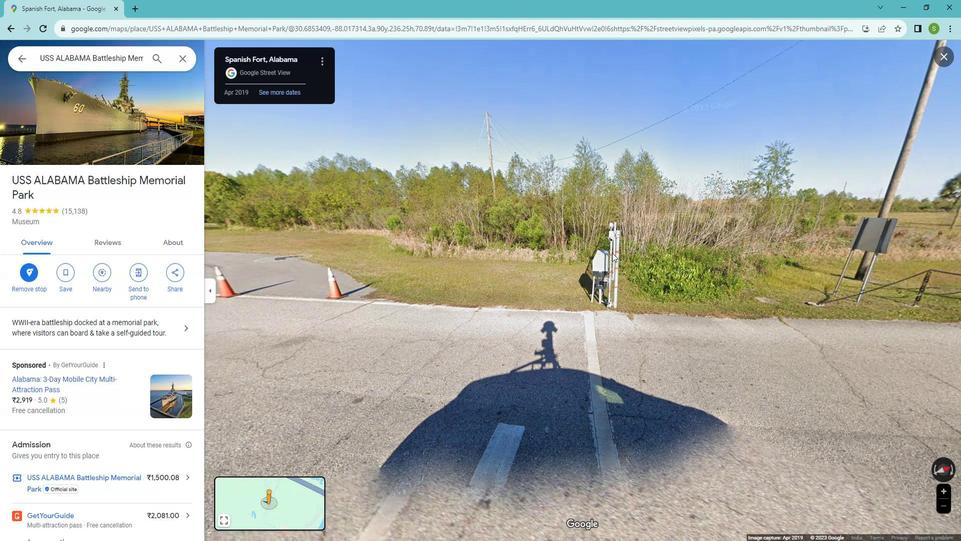 
Action: Mouse pressed left at (627, 249)
Screenshot: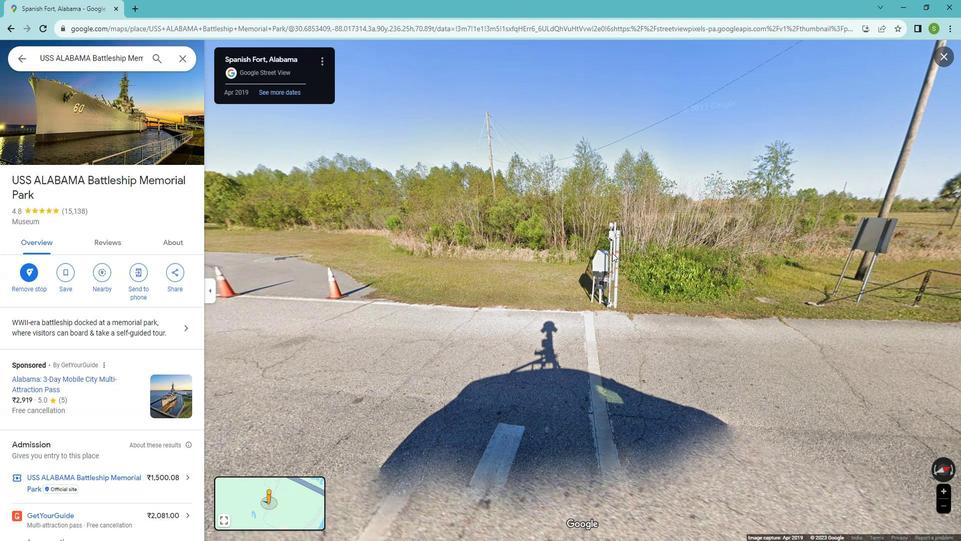 
Action: Mouse moved to (503, 207)
Screenshot: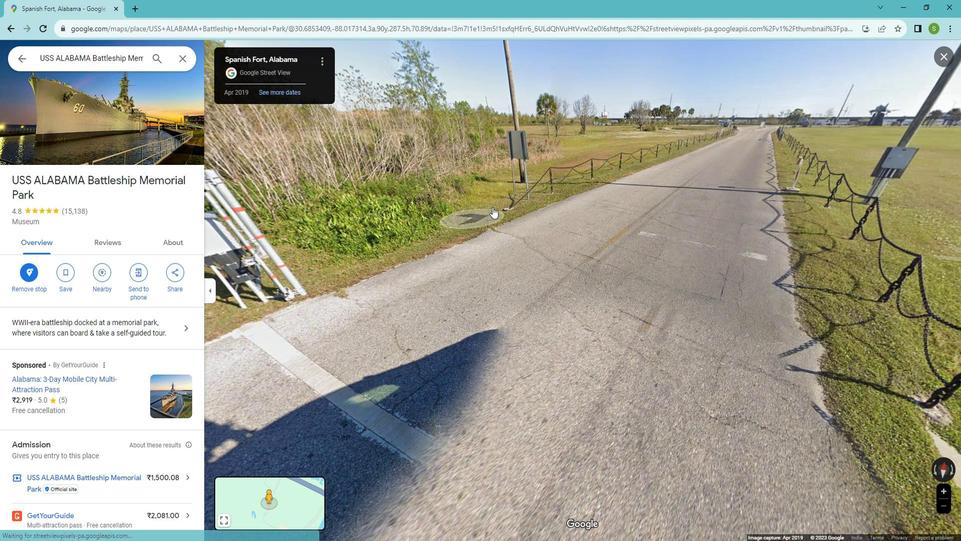 
Action: Mouse pressed left at (503, 207)
Screenshot: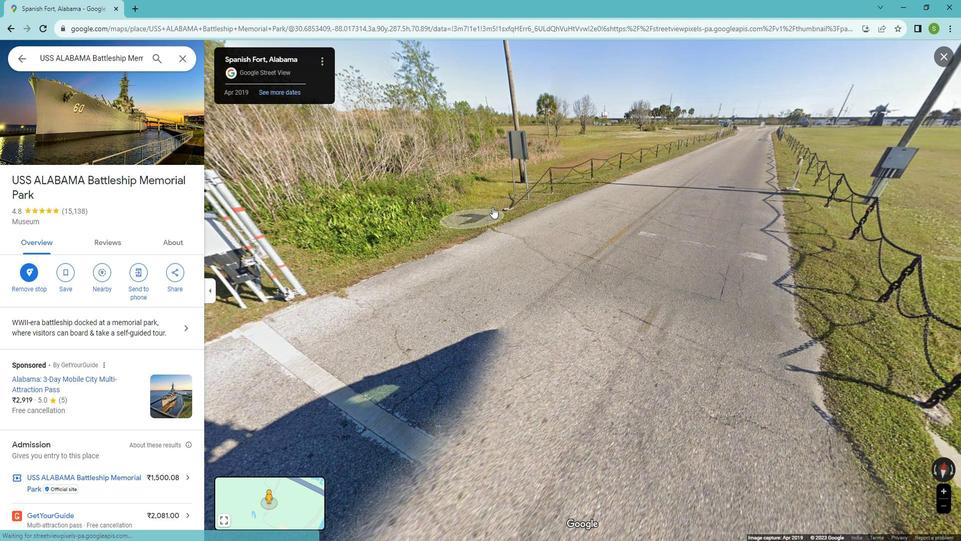 
Action: Mouse moved to (587, 212)
Screenshot: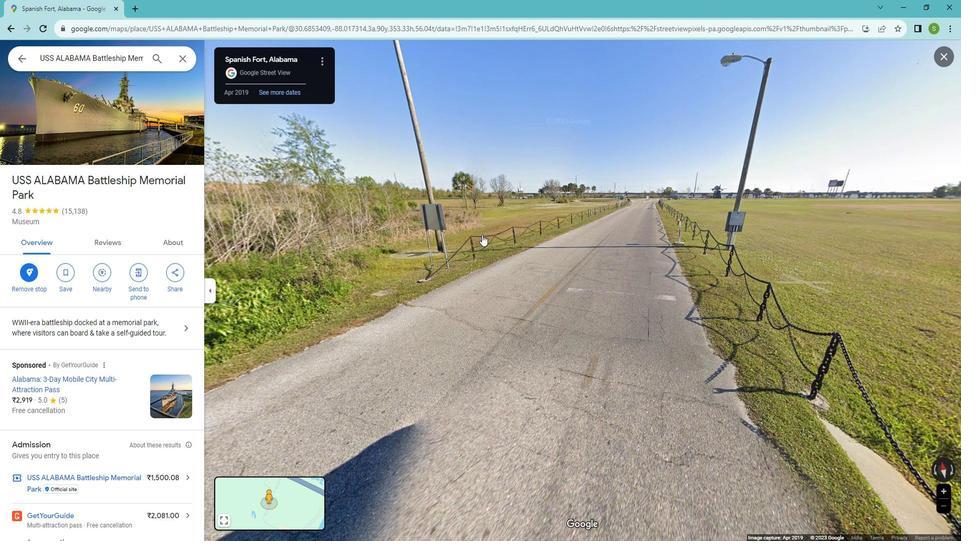 
Action: Mouse pressed left at (587, 212)
Screenshot: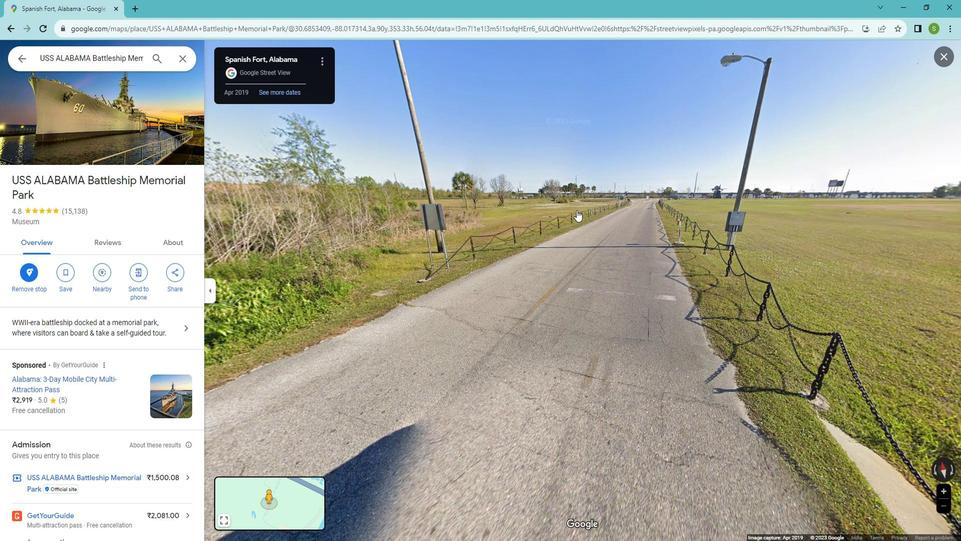 
Action: Mouse moved to (495, 203)
Screenshot: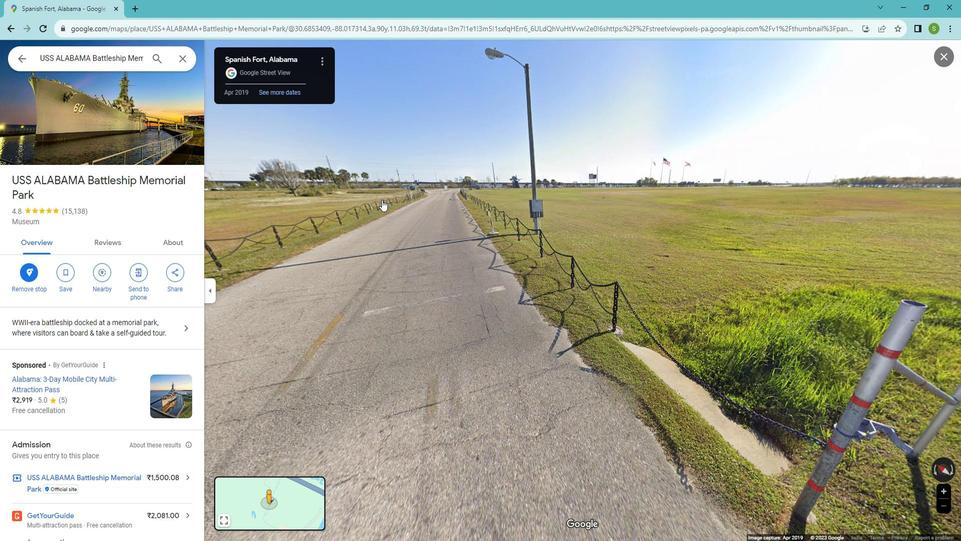 
Action: Mouse pressed left at (495, 203)
Screenshot: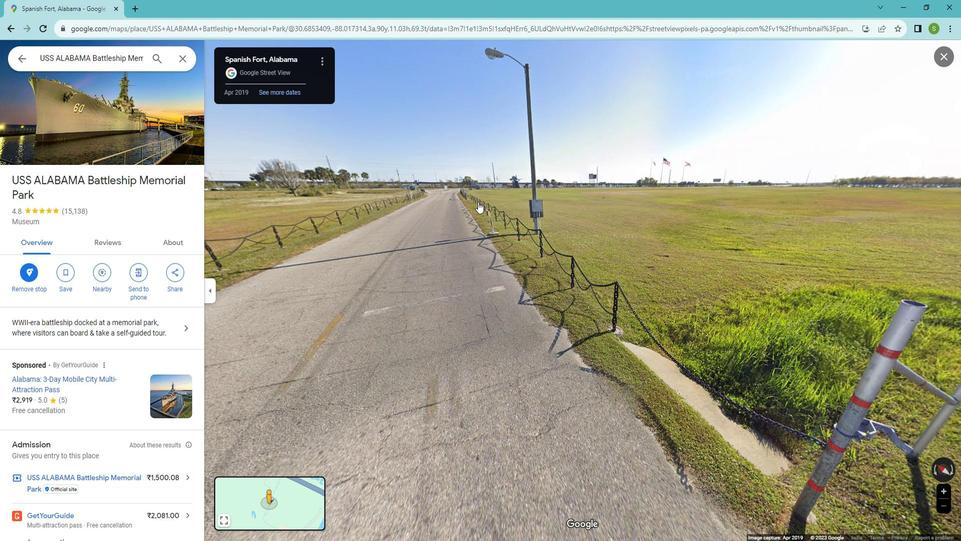
Action: Mouse moved to (478, 213)
Screenshot: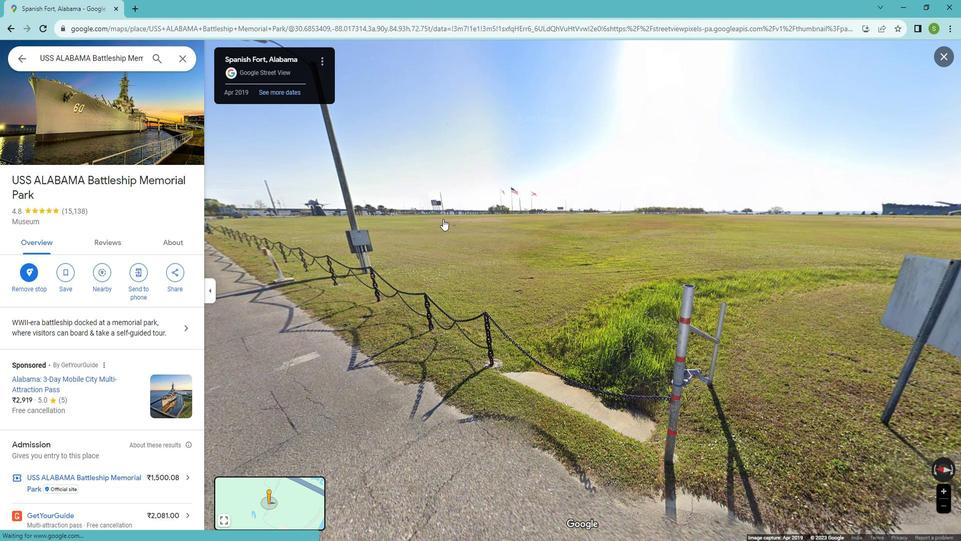 
Action: Mouse pressed left at (478, 213)
Screenshot: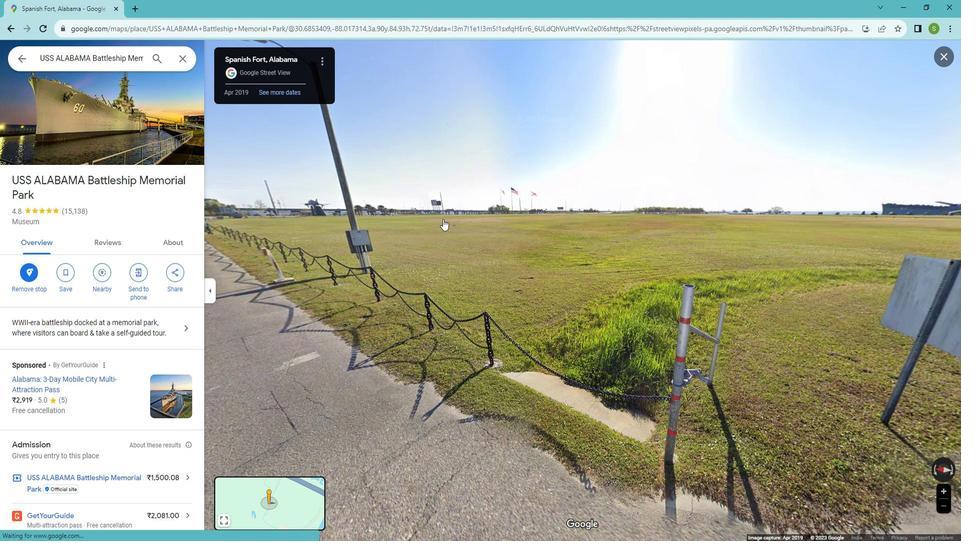 
Action: Mouse moved to (963, 65)
Screenshot: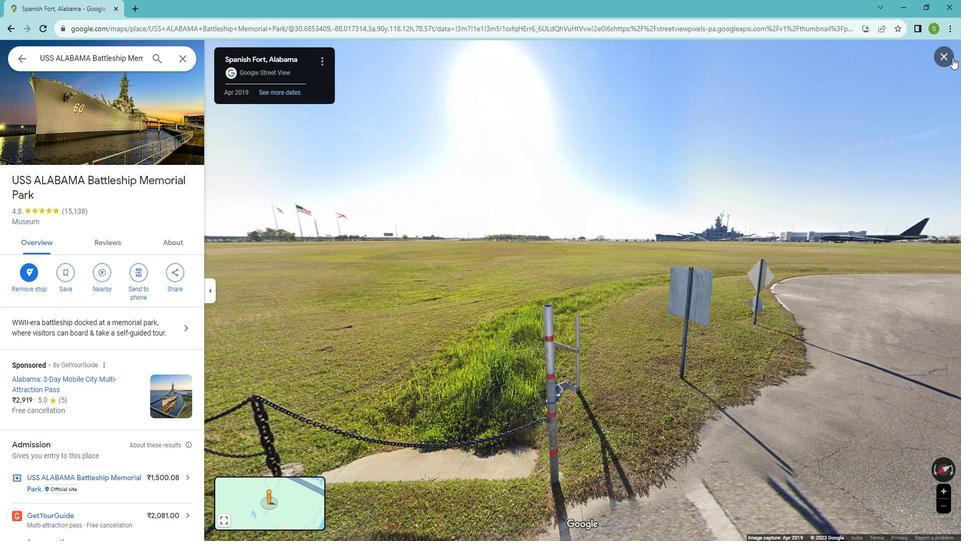 
Action: Mouse pressed left at (963, 65)
Screenshot: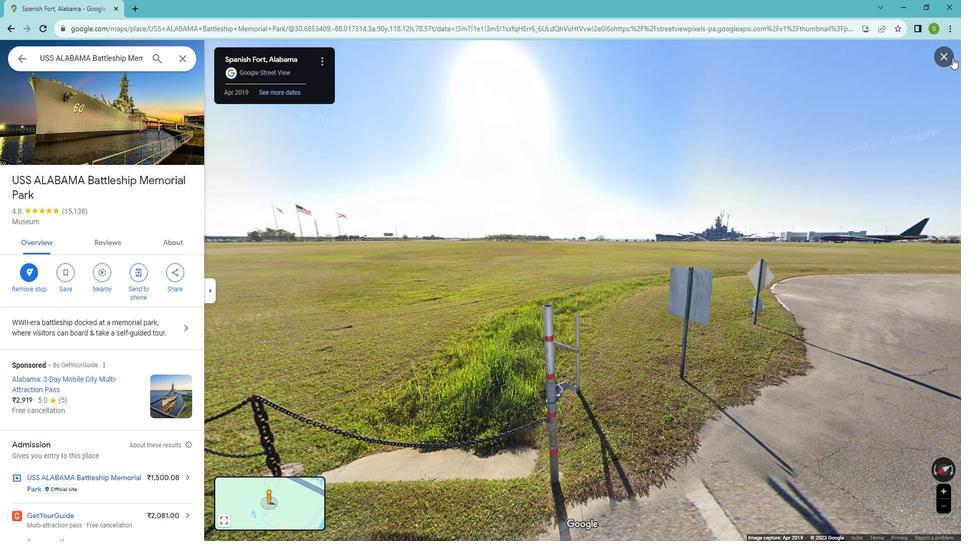 
Action: Mouse moved to (519, 290)
Screenshot: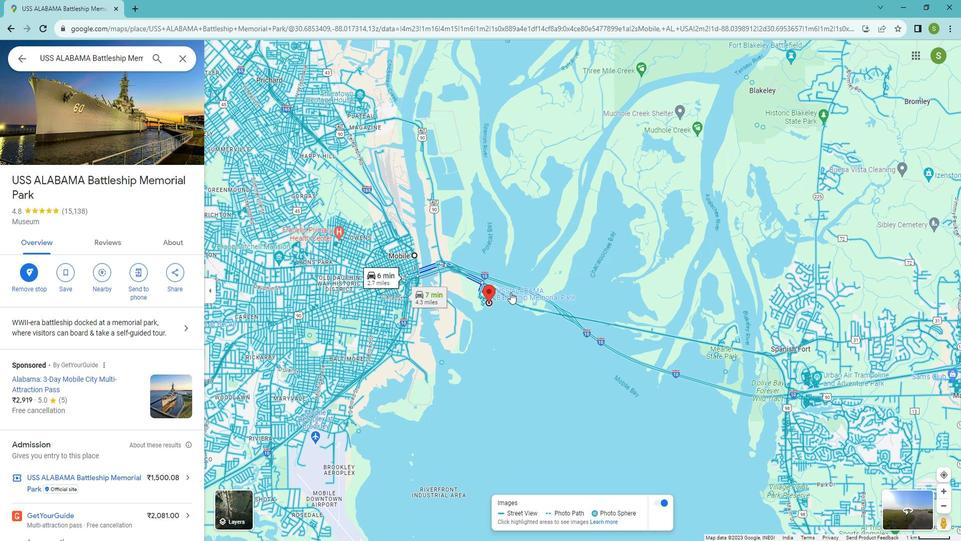 
Action: Mouse pressed left at (519, 290)
Screenshot: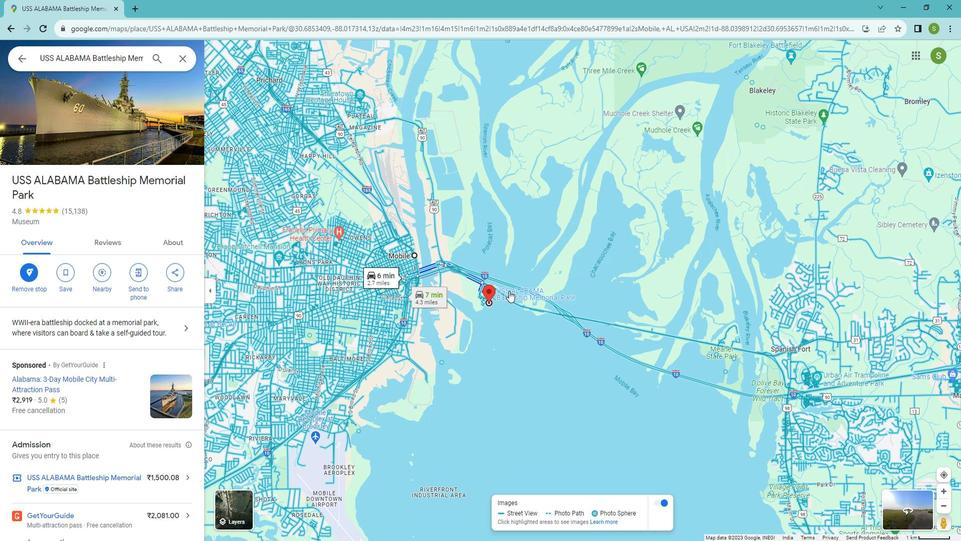 
Action: Mouse moved to (497, 292)
Screenshot: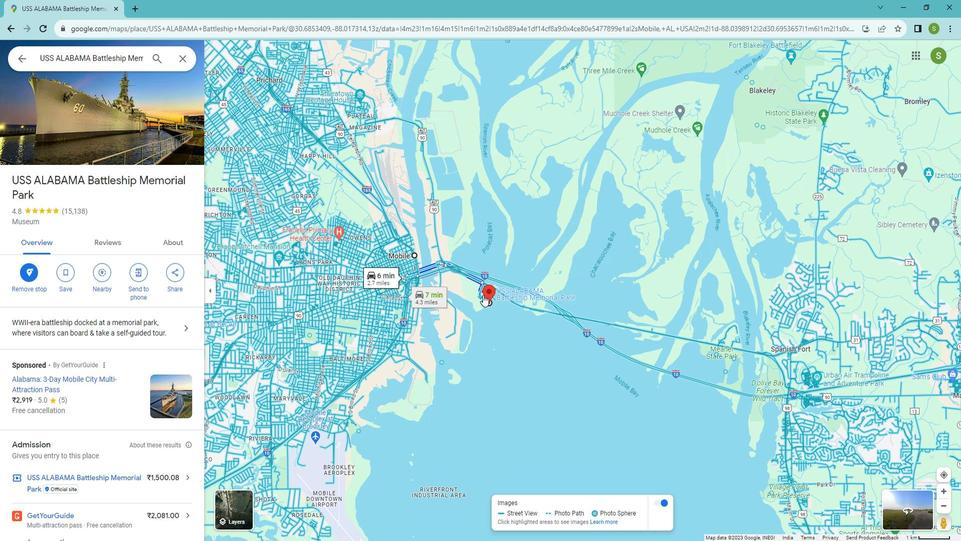 
Action: Mouse pressed left at (497, 292)
Screenshot: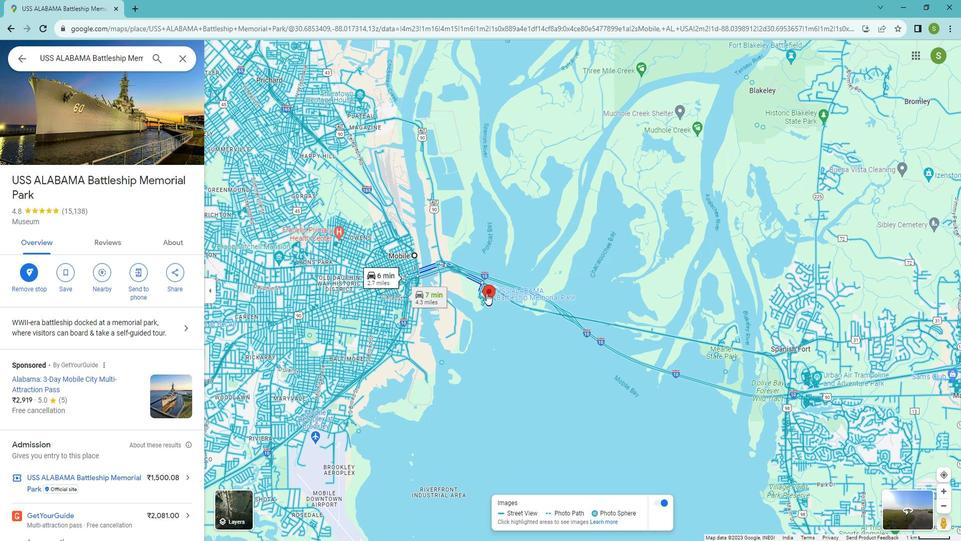 
Action: Mouse moved to (918, 501)
Screenshot: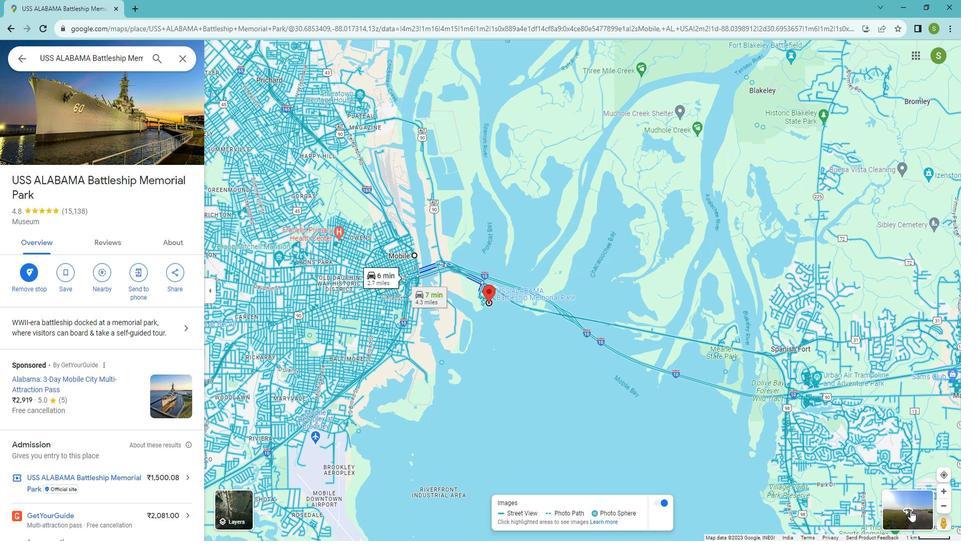 
Action: Mouse pressed left at (918, 501)
Screenshot: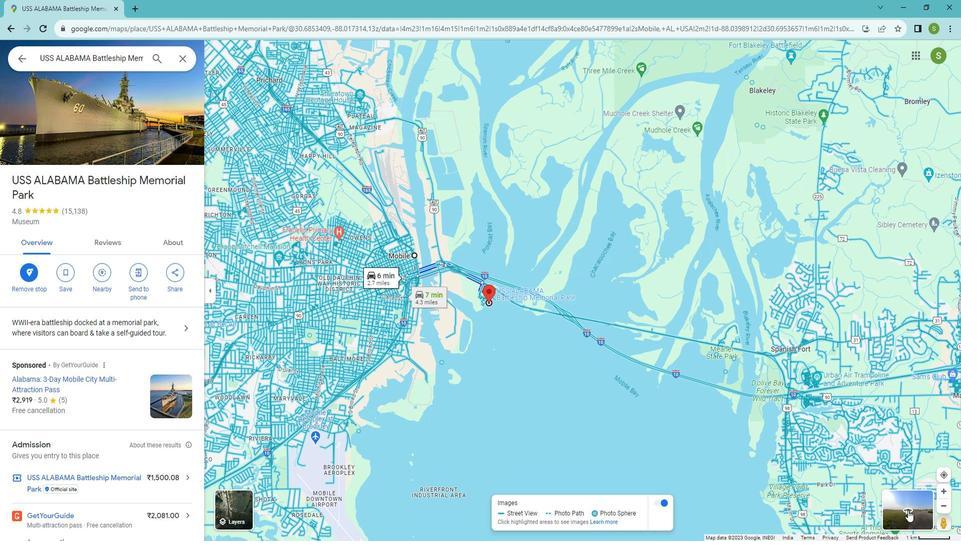 
Action: Mouse moved to (904, 490)
Screenshot: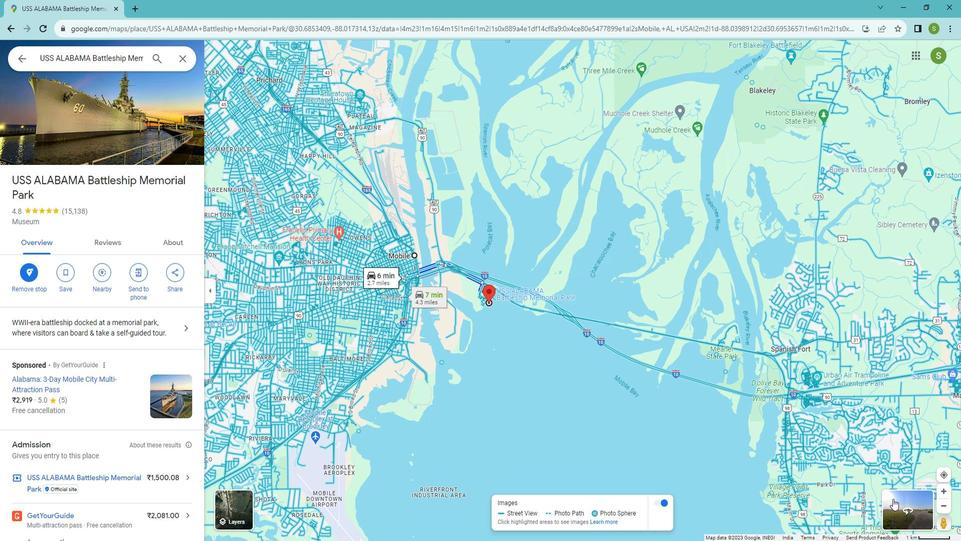 
Action: Mouse pressed left at (904, 490)
Screenshot: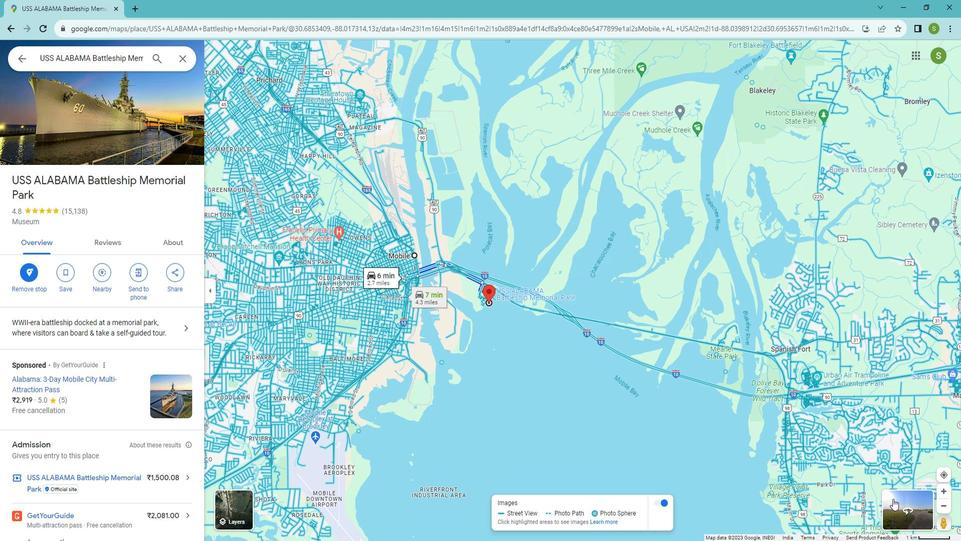 
Action: Mouse moved to (911, 492)
Screenshot: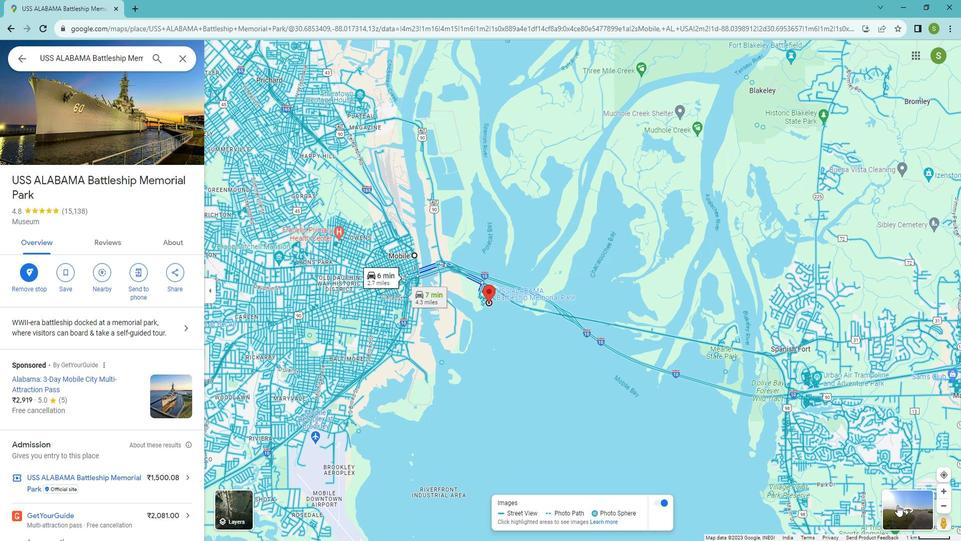 
Action: Mouse pressed left at (911, 492)
Screenshot: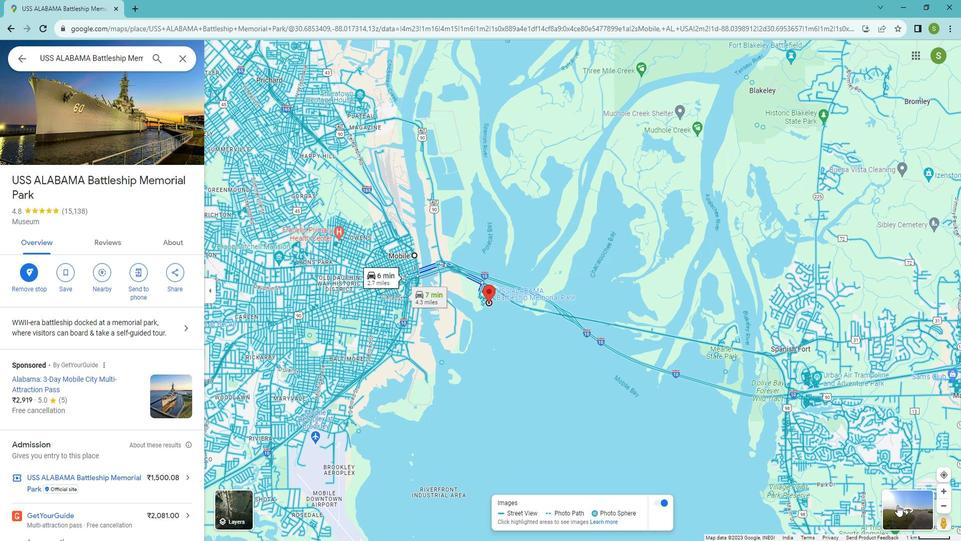 
Action: Mouse moved to (924, 507)
Screenshot: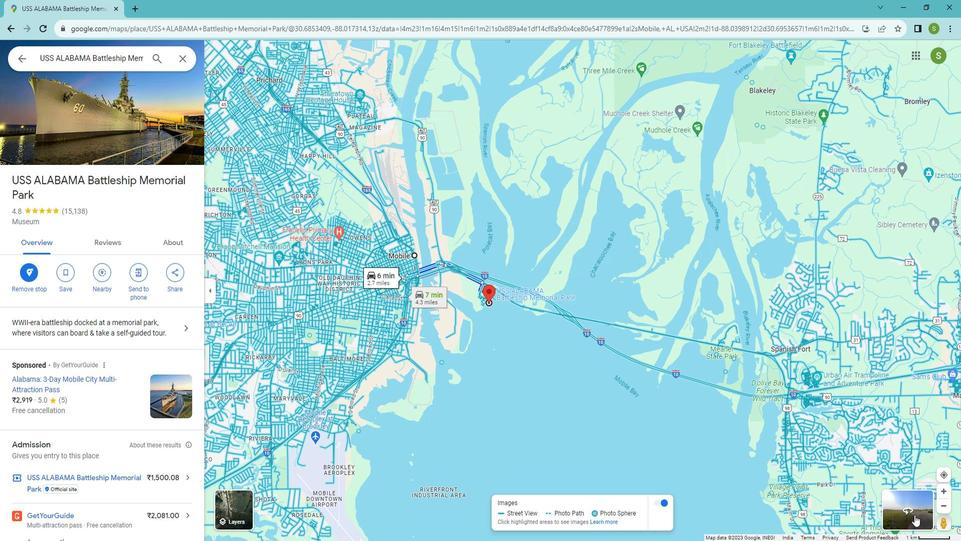 
Action: Mouse pressed left at (924, 507)
Screenshot: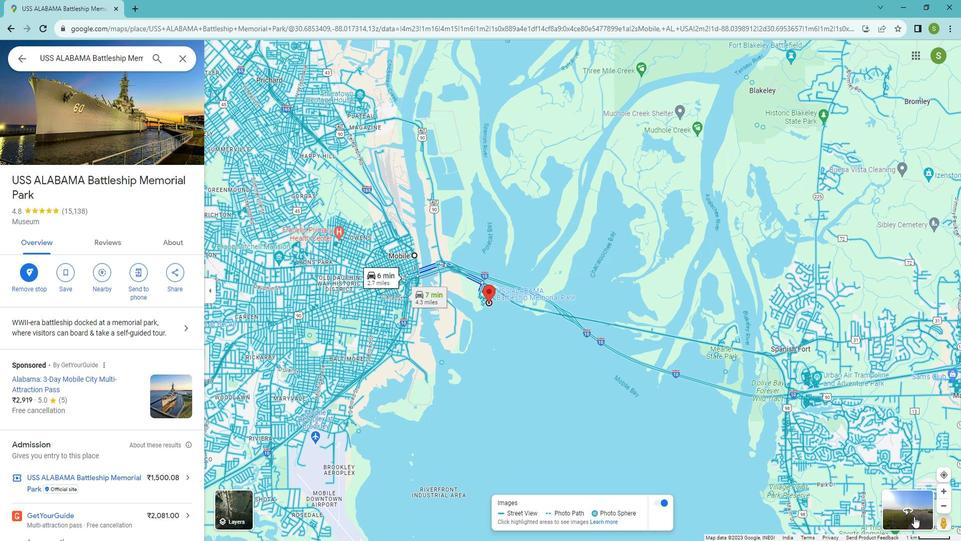 
Action: Mouse moved to (951, 510)
Screenshot: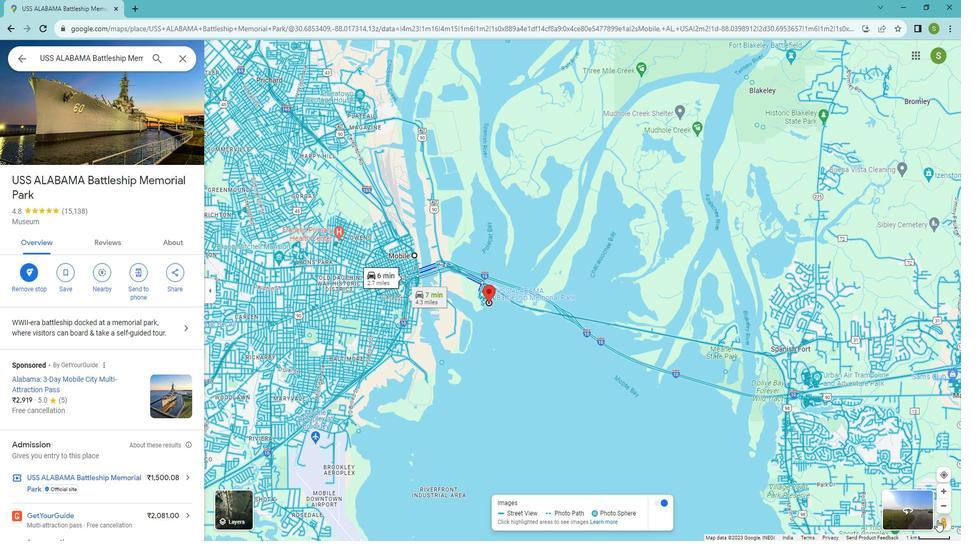 
Action: Mouse pressed left at (951, 510)
Screenshot: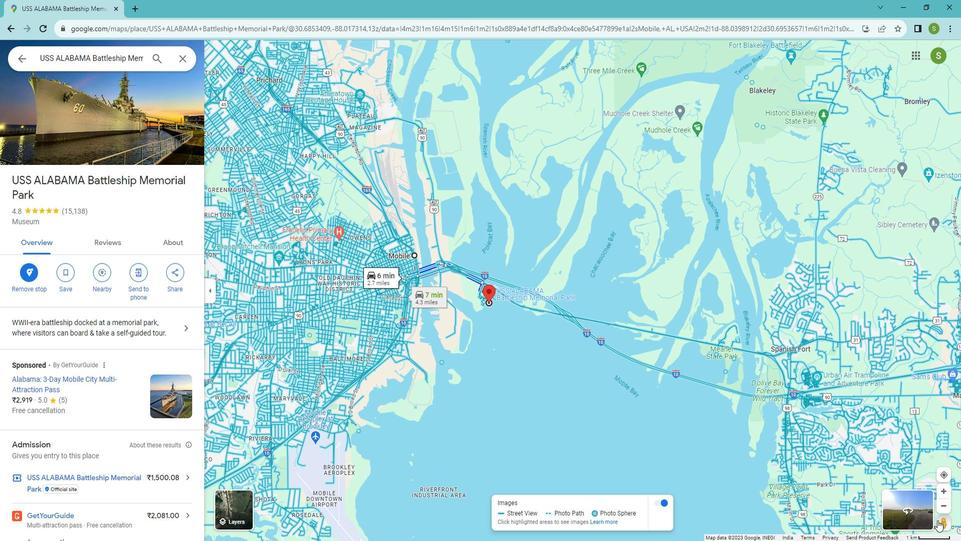 
Action: Mouse moved to (920, 499)
Screenshot: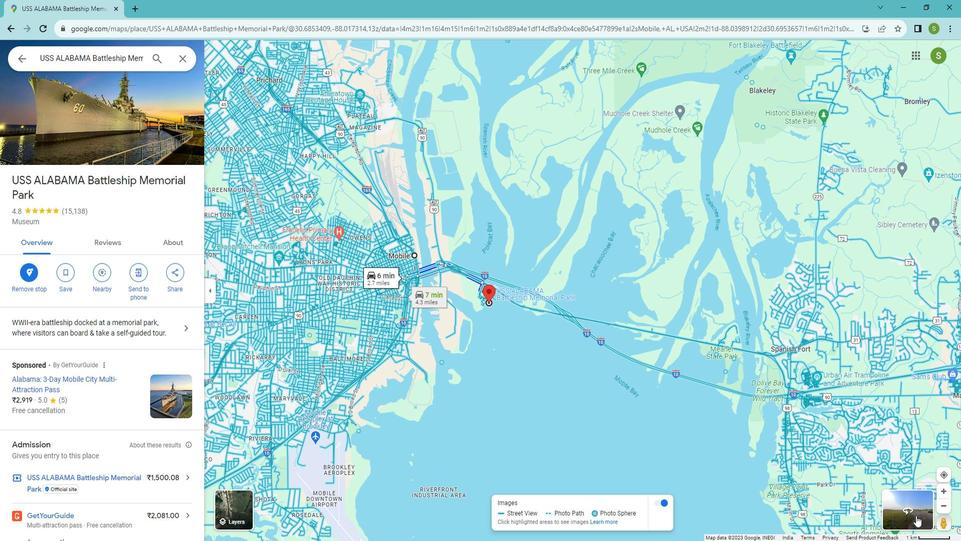 
Action: Mouse pressed left at (920, 499)
Screenshot: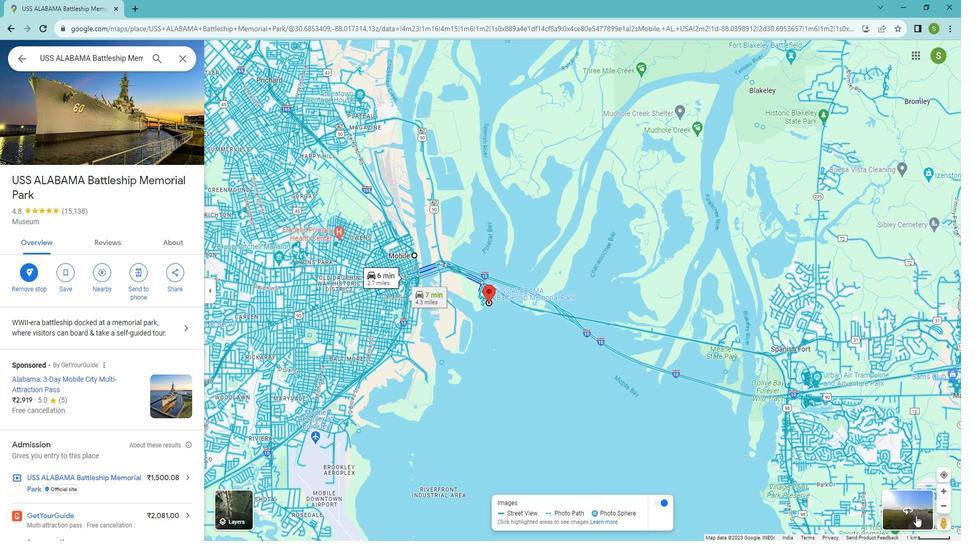 
Action: Mouse moved to (920, 499)
Screenshot: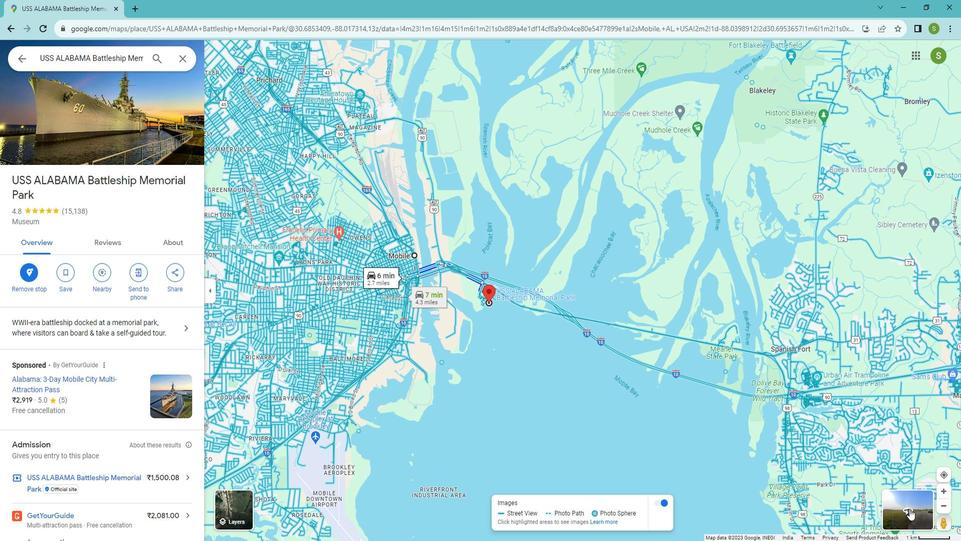 
Action: Mouse pressed left at (920, 499)
Screenshot: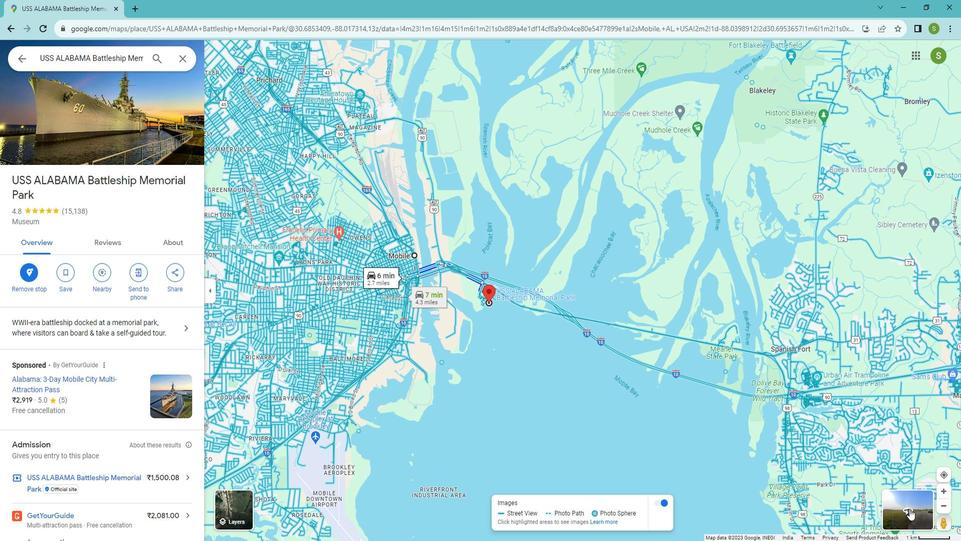 
Action: Mouse moved to (920, 499)
Screenshot: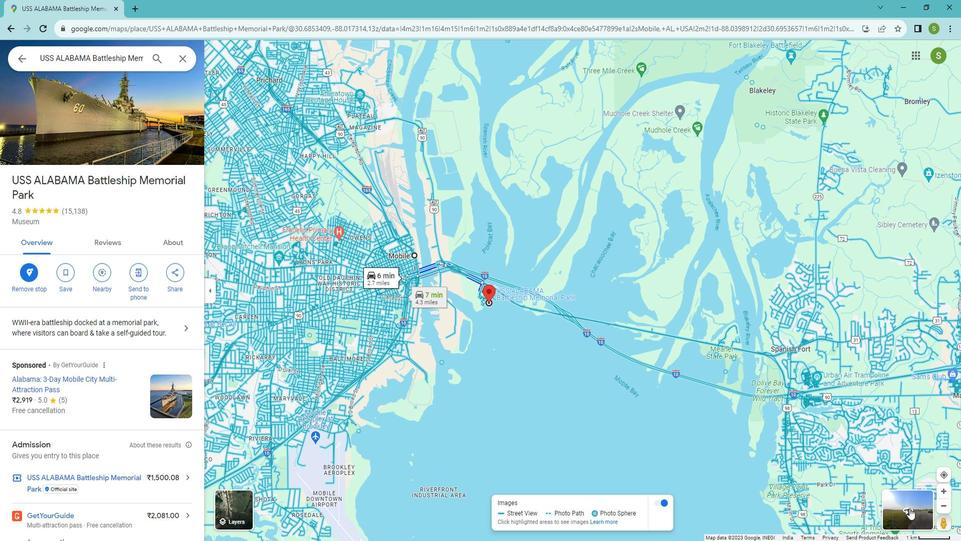 
Action: Mouse pressed left at (920, 499)
Screenshot: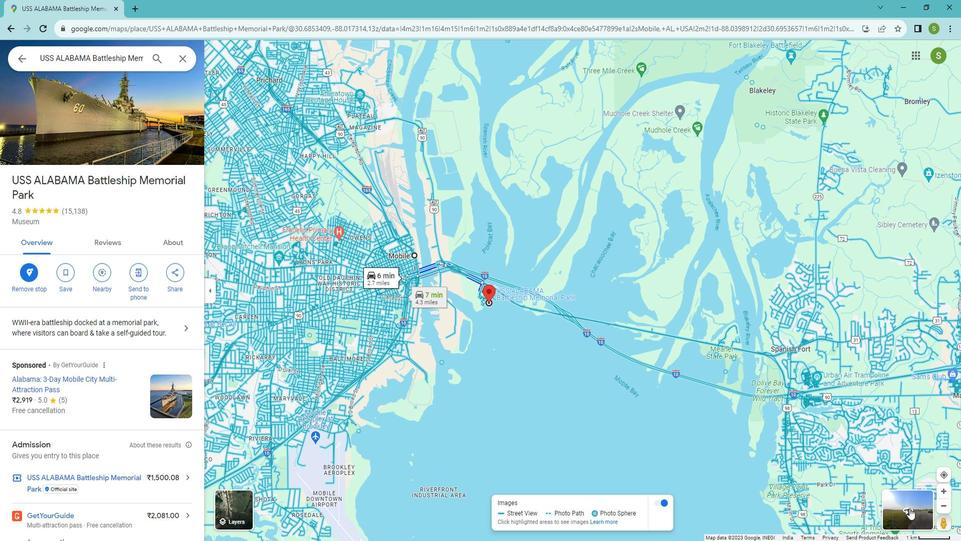 
Action: Mouse moved to (493, 287)
Screenshot: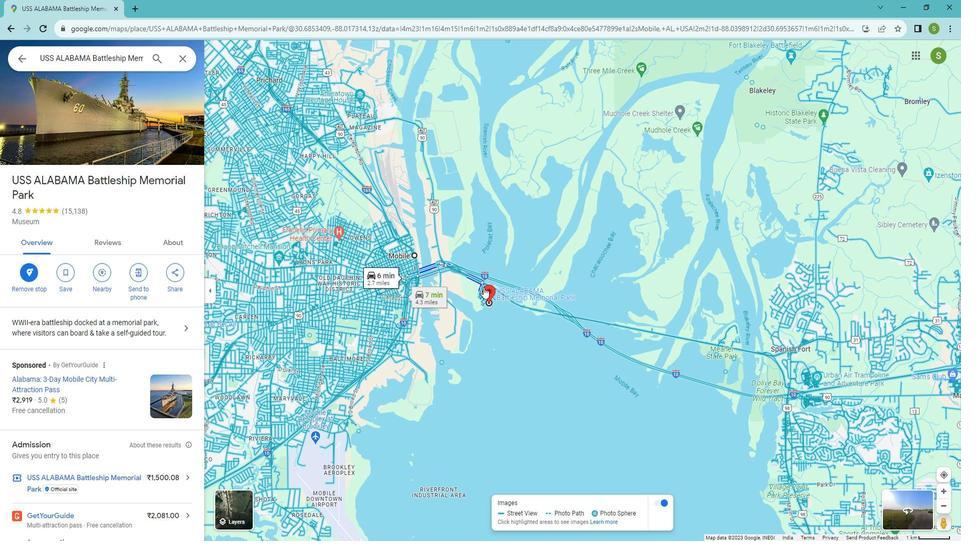 
Action: Mouse pressed left at (493, 287)
Screenshot: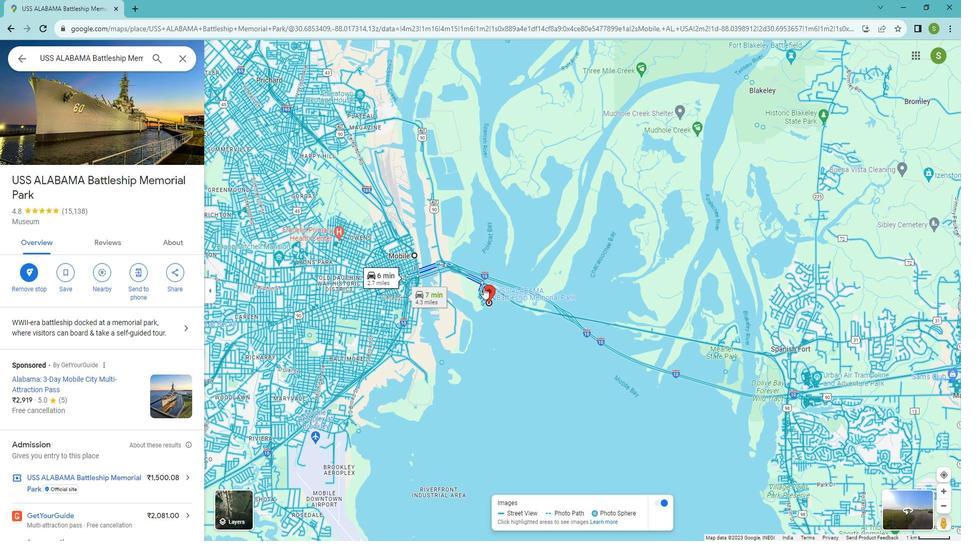 
Action: Mouse moved to (530, 295)
Screenshot: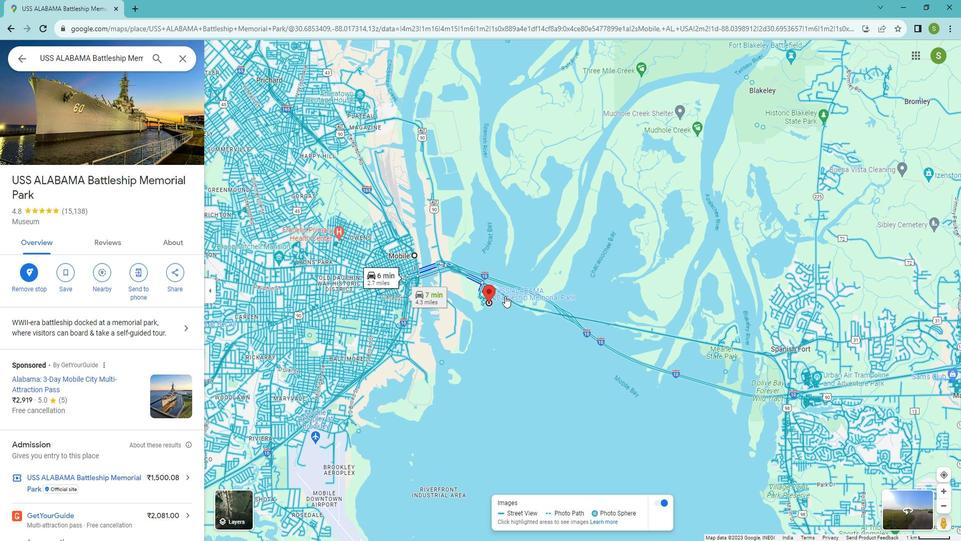 
Action: Mouse pressed left at (530, 295)
Screenshot: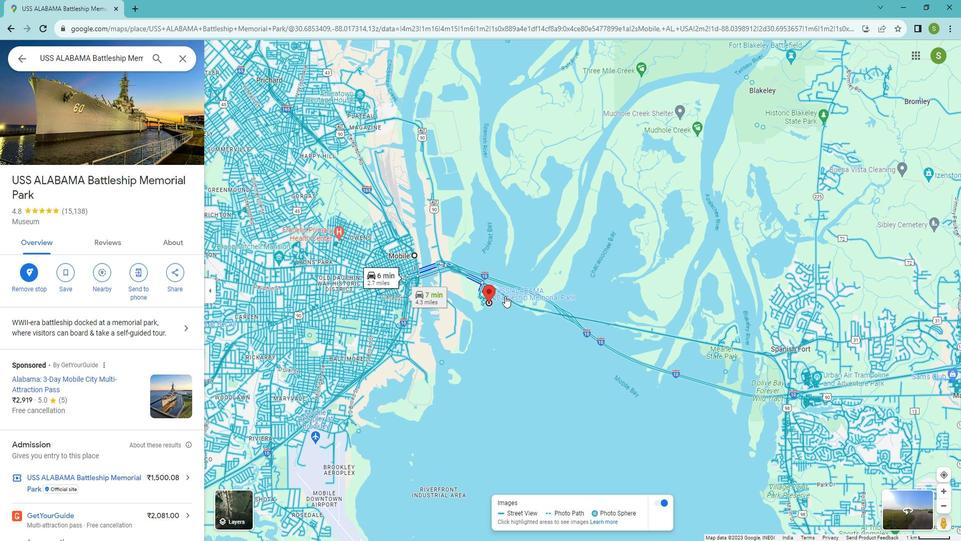 
Action: Mouse moved to (512, 292)
Screenshot: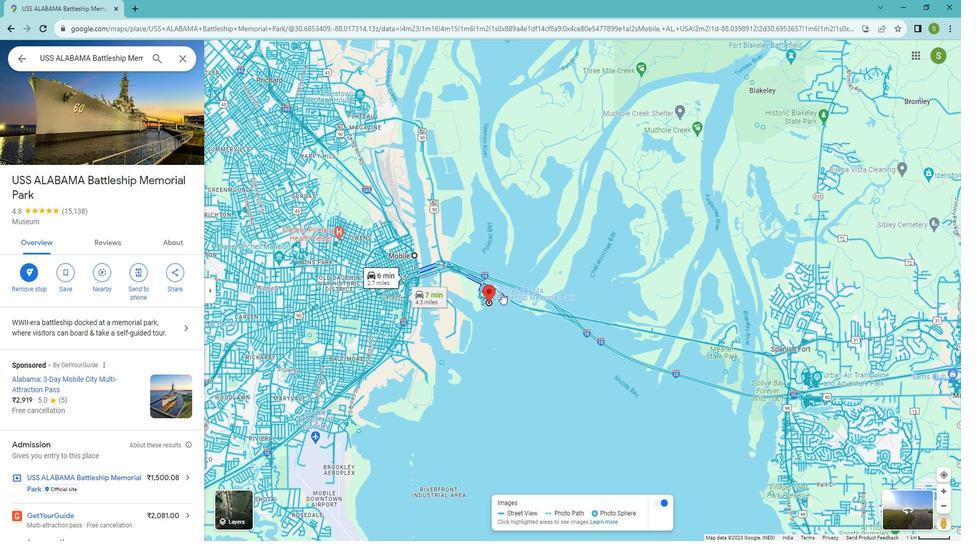 
Action: Mouse pressed left at (512, 292)
Screenshot: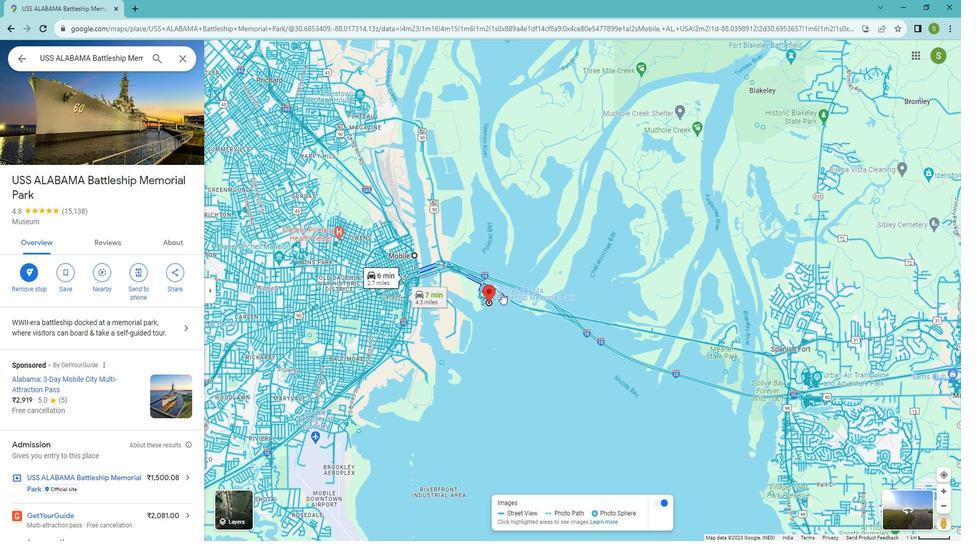
Action: Mouse moved to (601, 324)
Screenshot: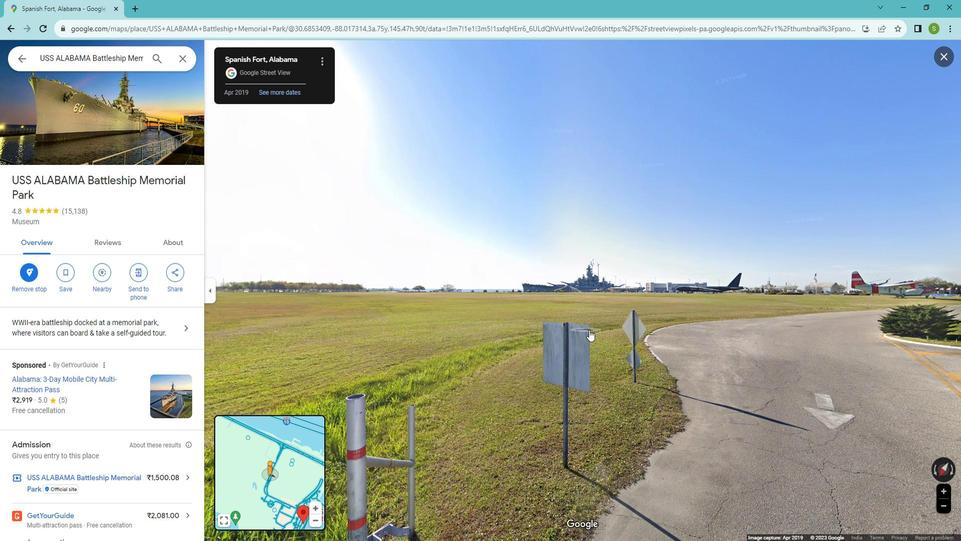 
Action: Mouse pressed left at (601, 324)
Screenshot: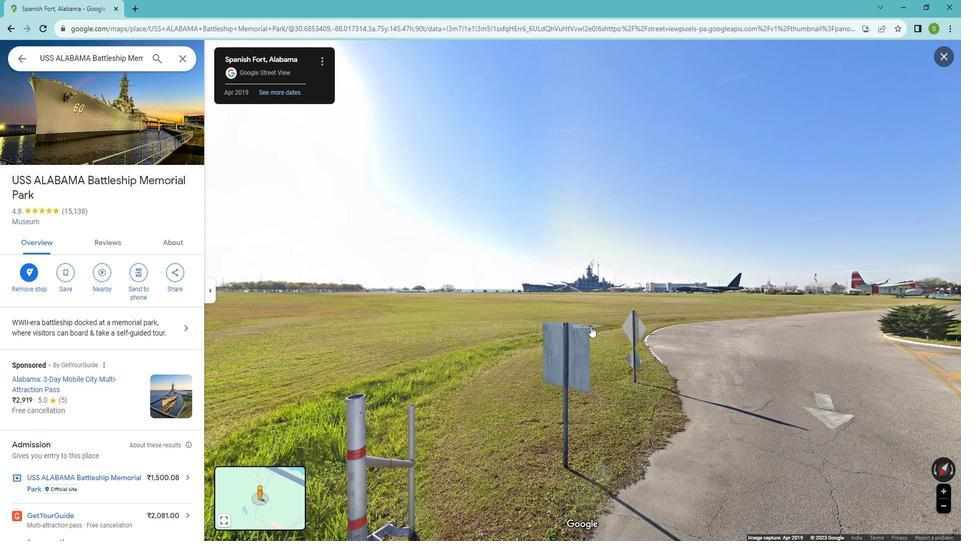 
Action: Mouse moved to (627, 339)
Screenshot: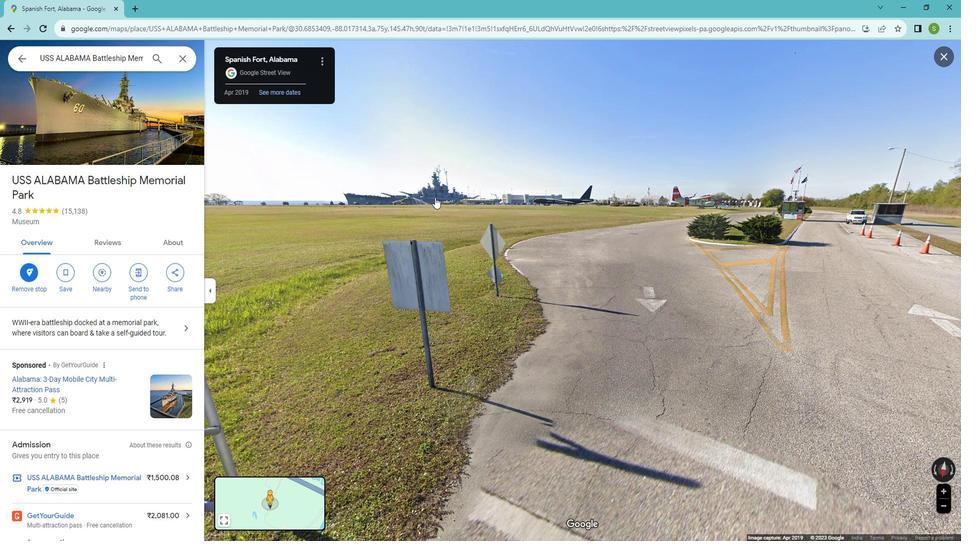 
Action: Mouse pressed left at (627, 339)
Screenshot: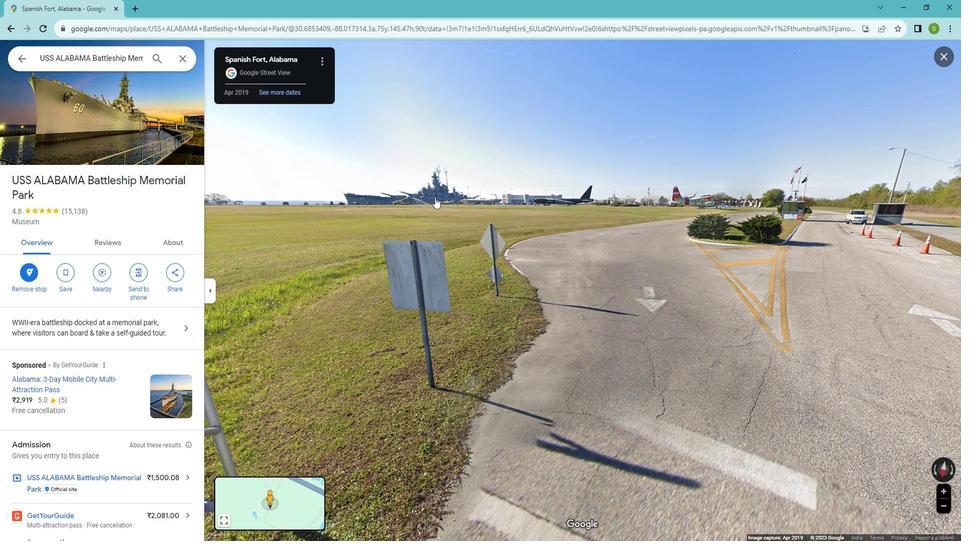 
Action: Mouse moved to (953, 65)
Screenshot: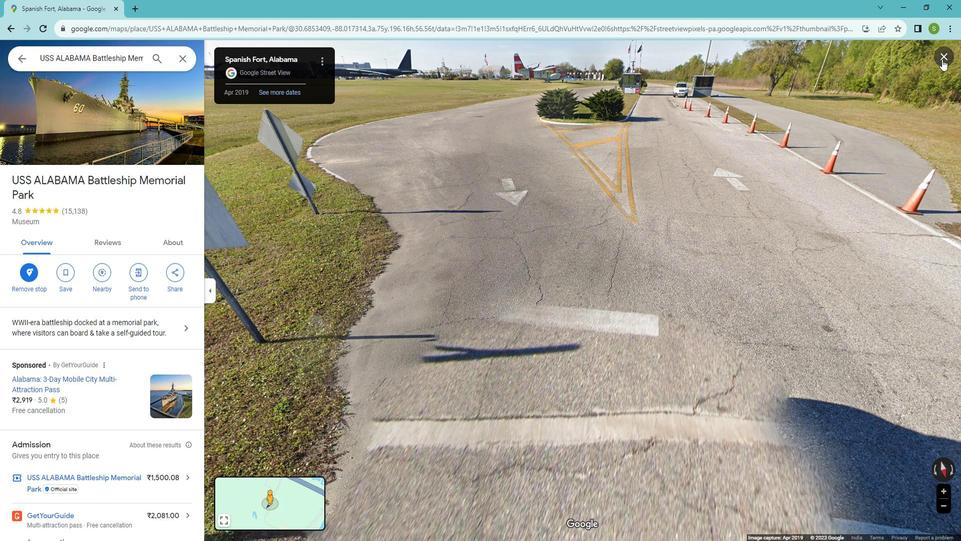 
Action: Mouse pressed left at (953, 65)
Screenshot: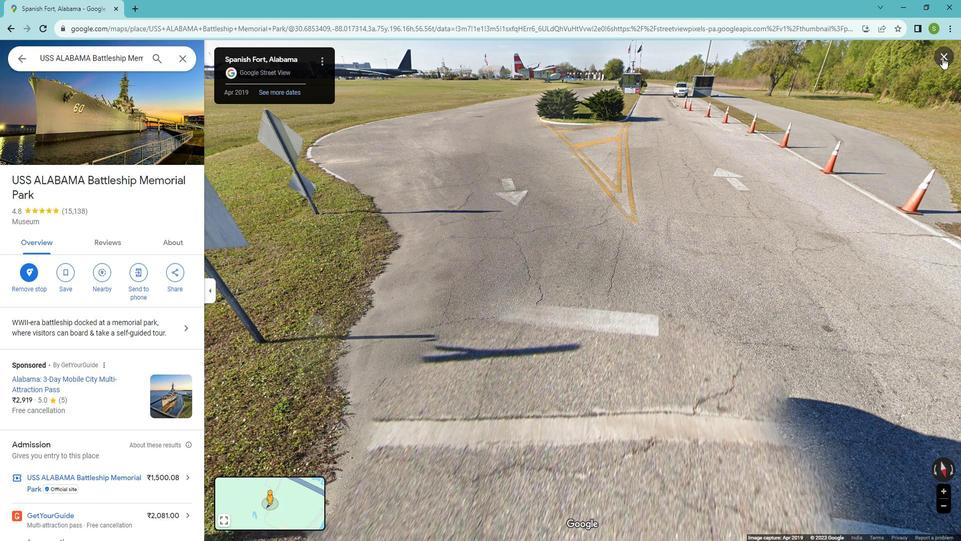 
Action: Mouse moved to (312, 353)
Screenshot: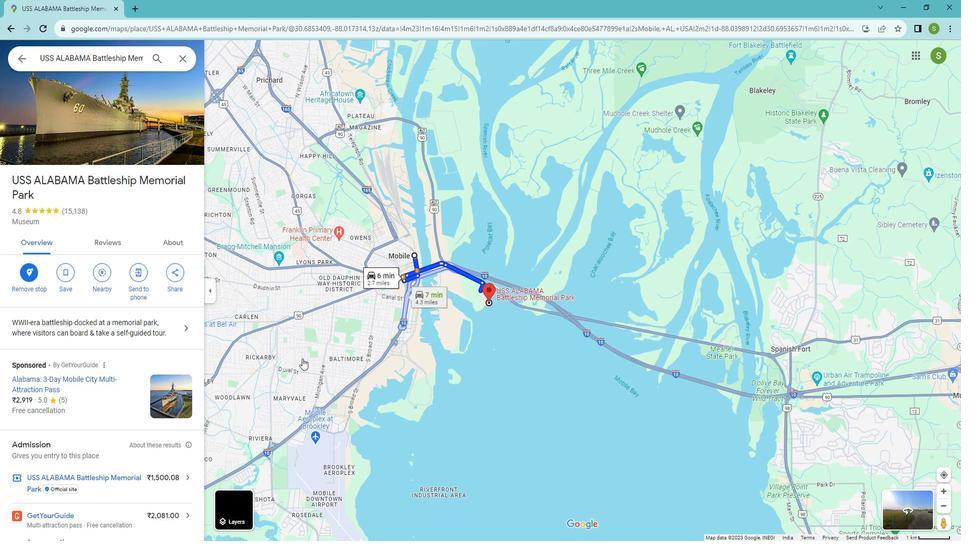 
